 Task: Compose an email with the signature Jennifer Adams with the subject Confirmation of a transfer and the message I wanted to touch base with you regarding the upcoming presentation. Is there anything you need from me? from softage.5@softage.net to softage.2@softage.net, select the message and change font size to large, align the email to center Send the email. Finally, move the email from Sent Items to the label Financial aid
Action: Mouse moved to (63, 42)
Screenshot: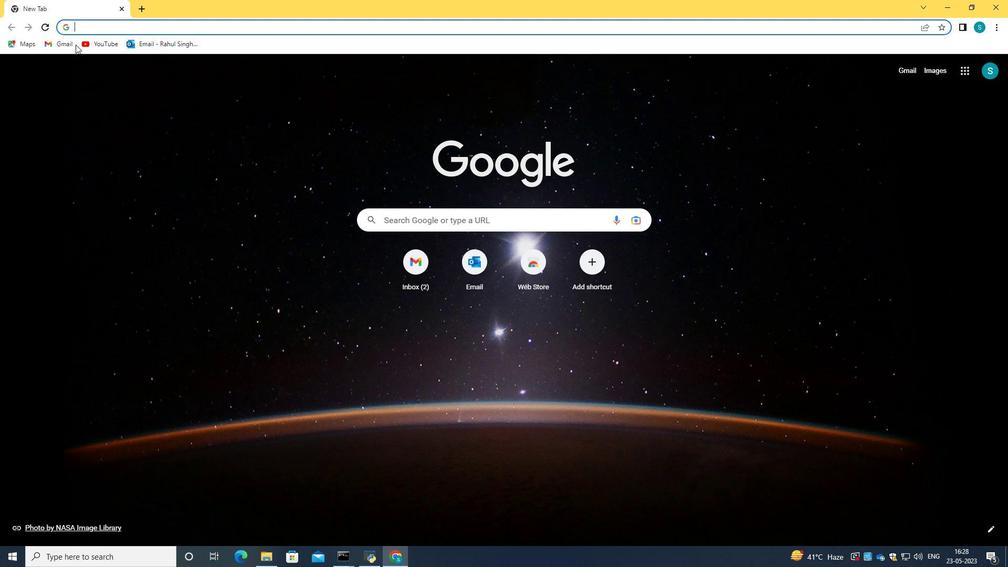 
Action: Mouse pressed left at (63, 42)
Screenshot: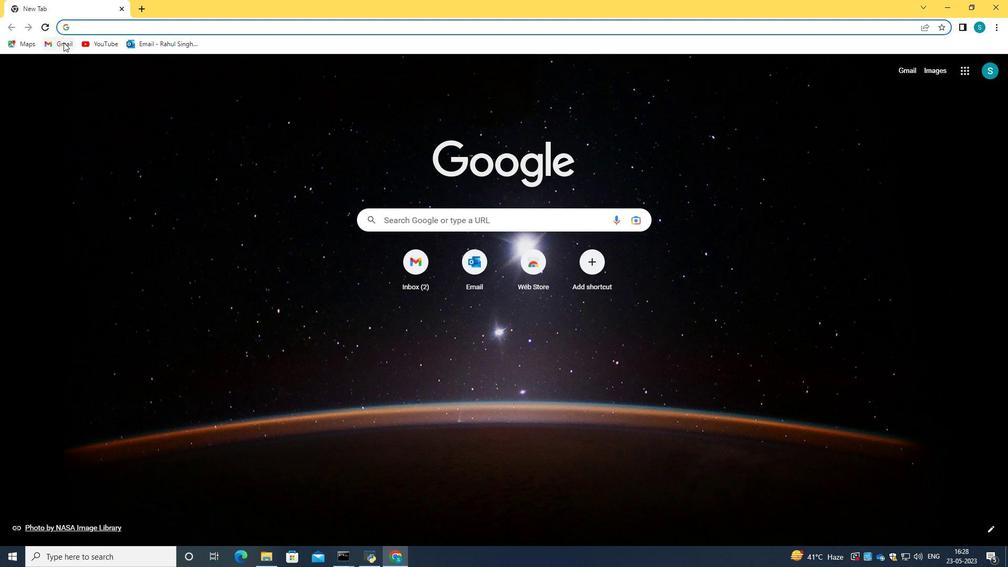 
Action: Mouse moved to (468, 164)
Screenshot: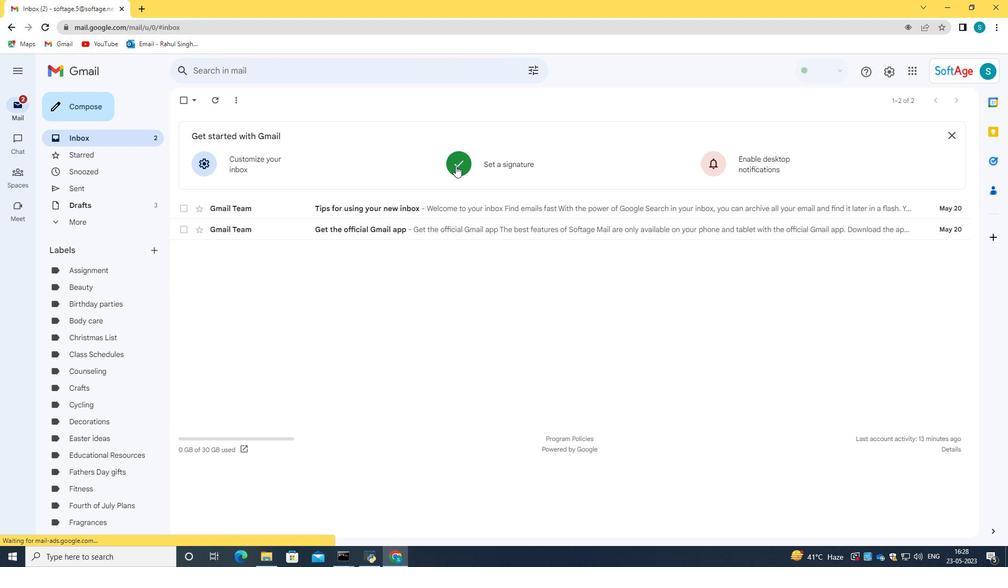
Action: Mouse pressed left at (468, 164)
Screenshot: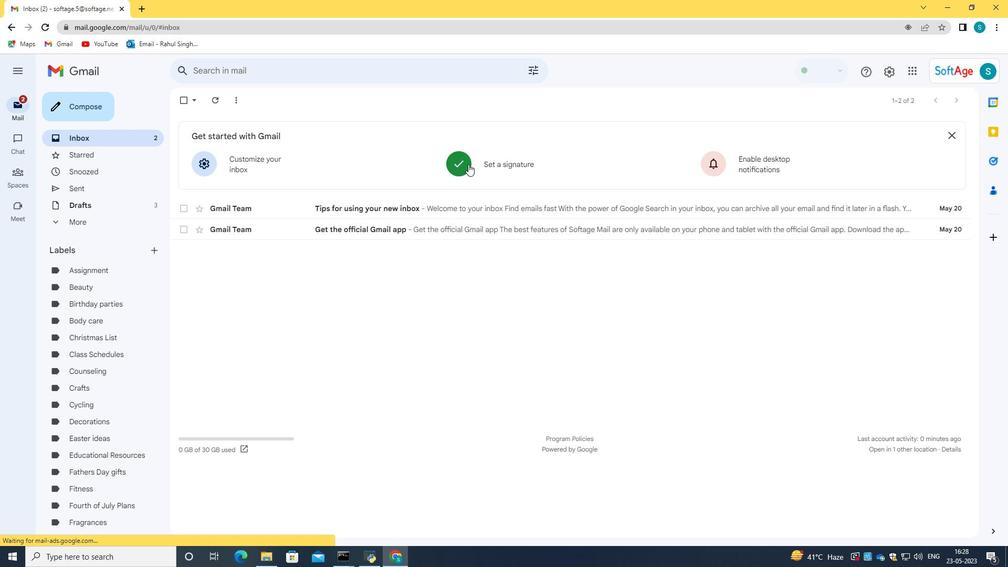 
Action: Mouse moved to (510, 156)
Screenshot: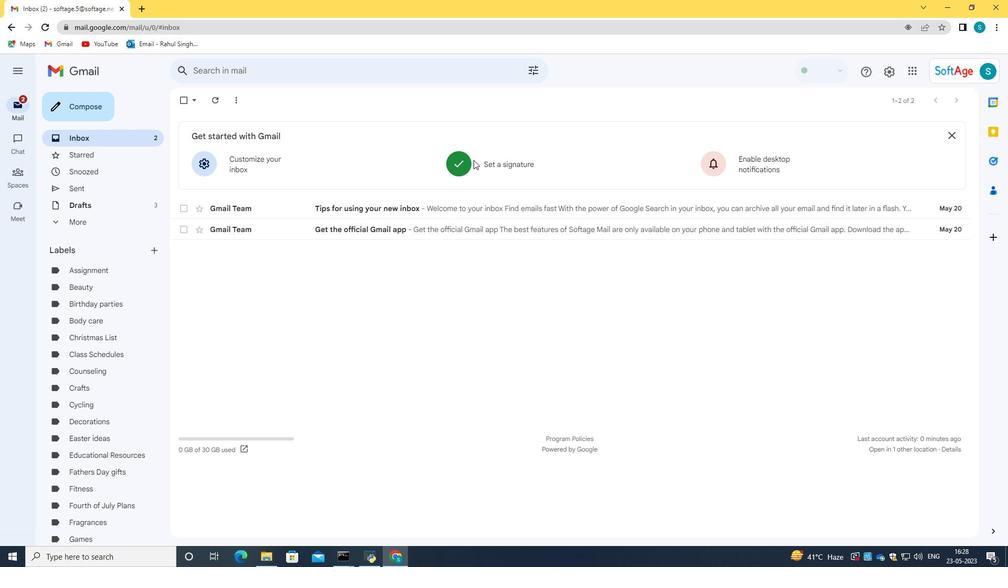 
Action: Mouse pressed left at (510, 156)
Screenshot: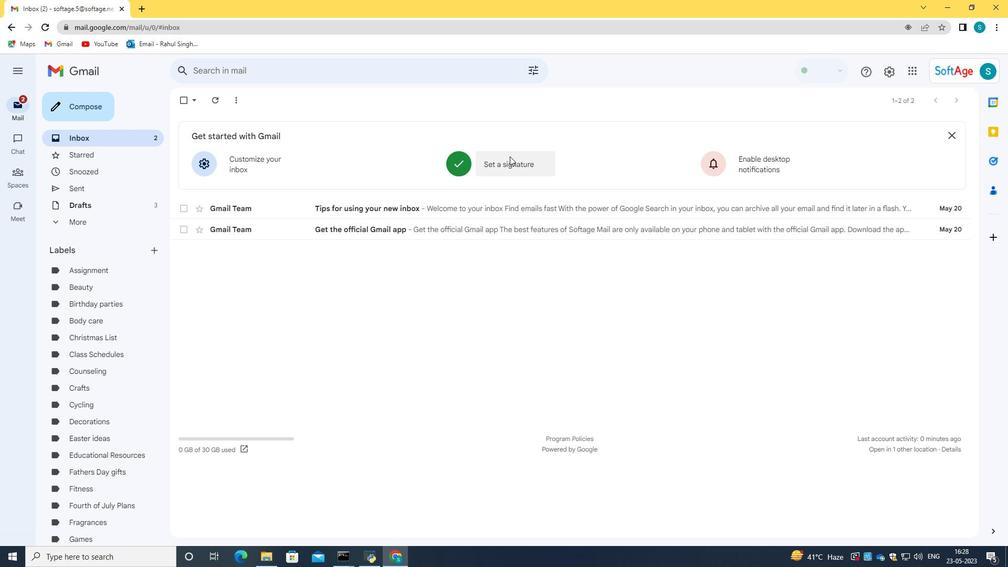 
Action: Mouse moved to (446, 197)
Screenshot: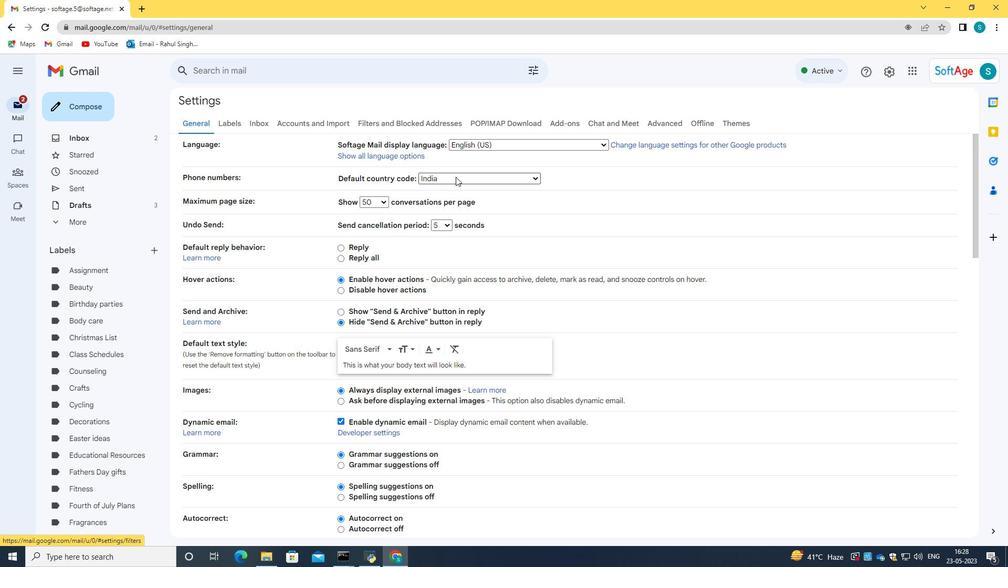 
Action: Mouse scrolled (446, 197) with delta (0, 0)
Screenshot: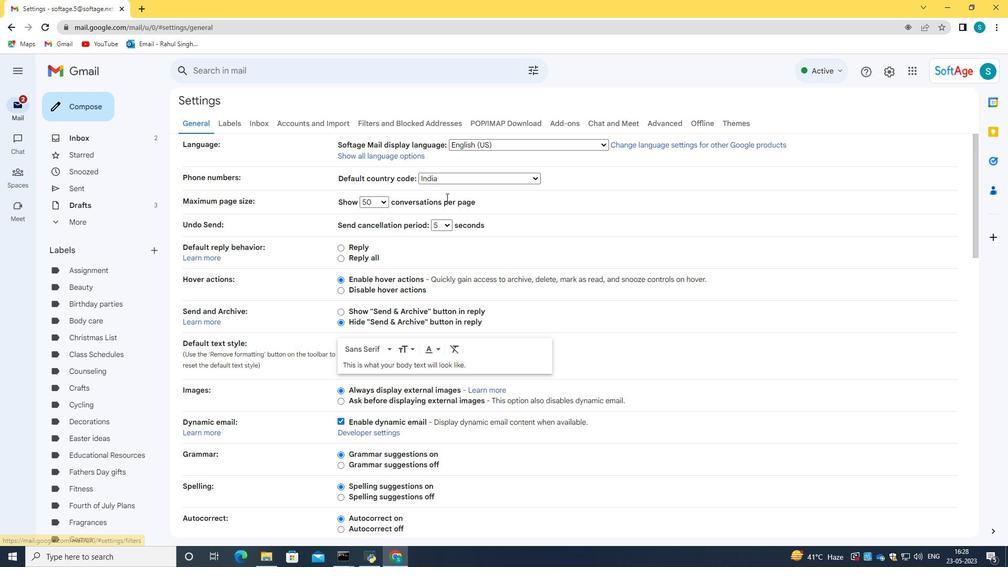 
Action: Mouse moved to (447, 199)
Screenshot: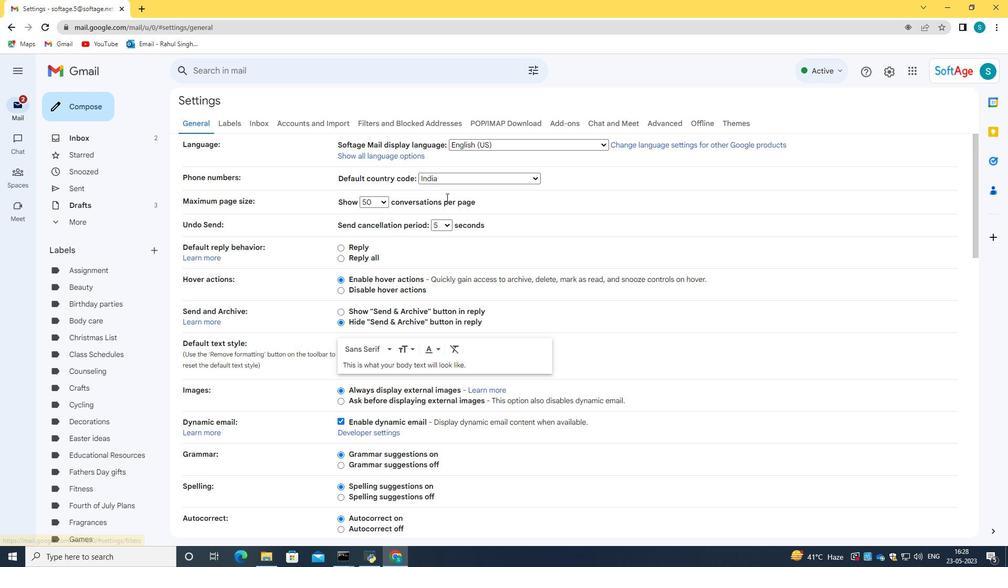
Action: Mouse scrolled (447, 198) with delta (0, 0)
Screenshot: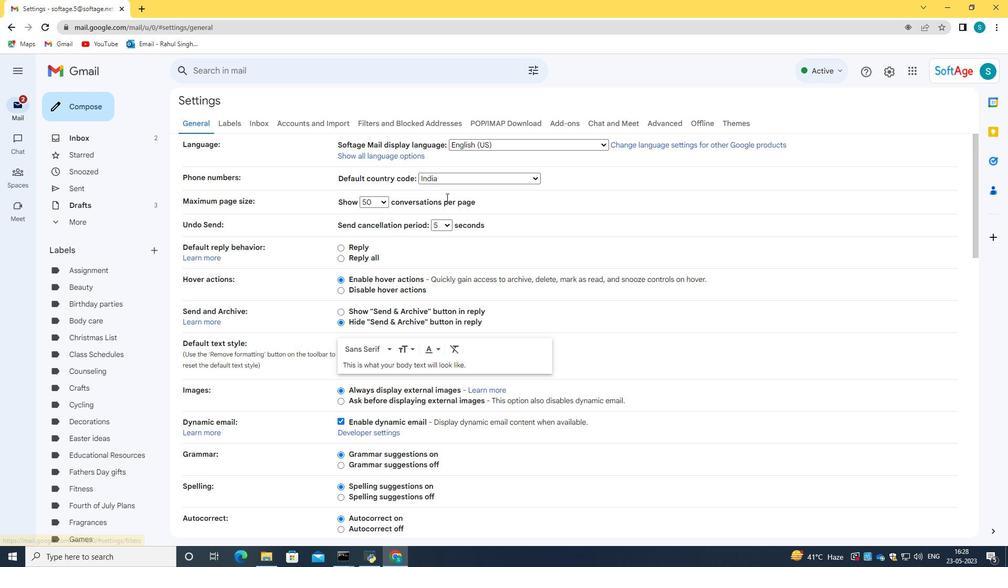 
Action: Mouse scrolled (447, 198) with delta (0, 0)
Screenshot: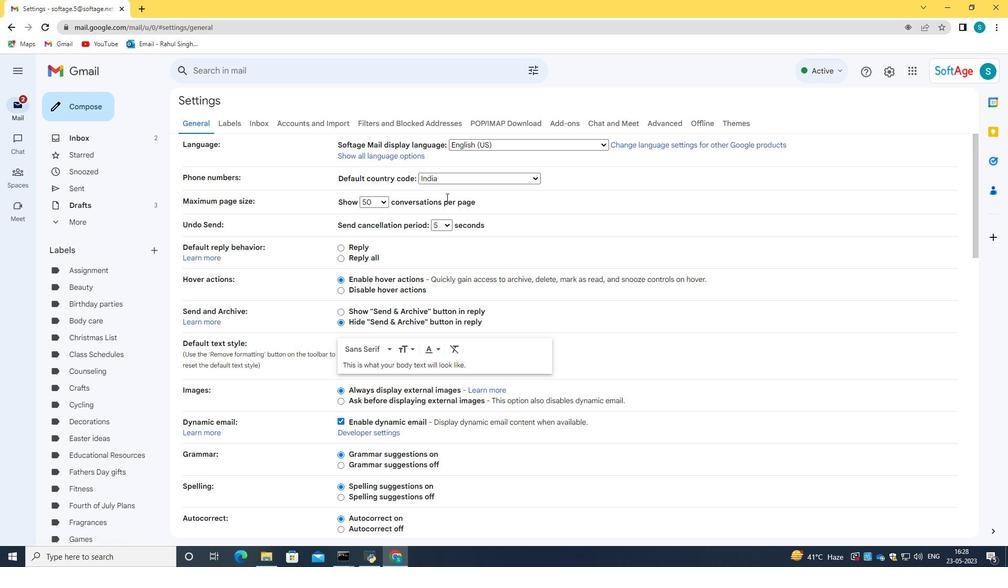 
Action: Mouse moved to (448, 202)
Screenshot: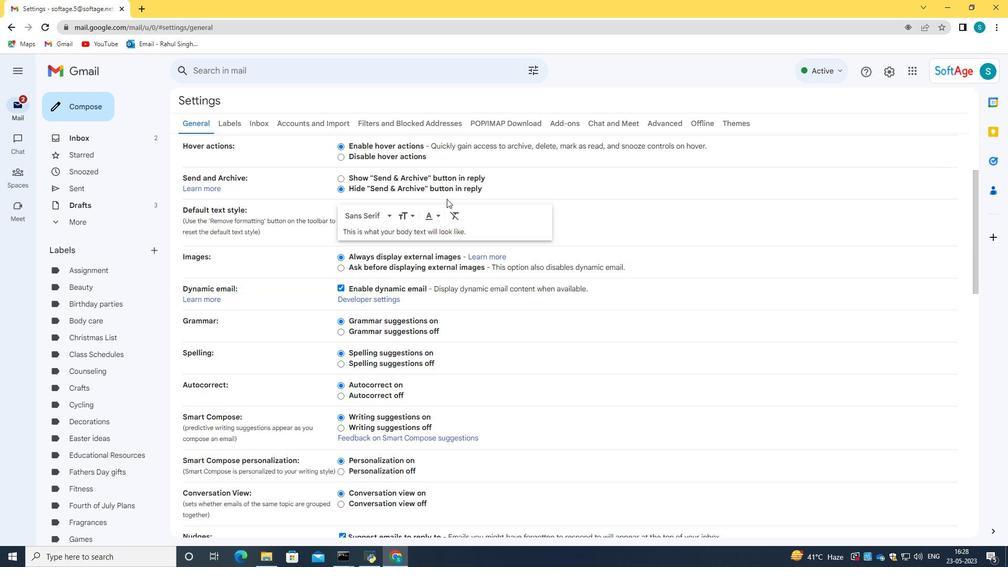 
Action: Mouse scrolled (448, 202) with delta (0, 0)
Screenshot: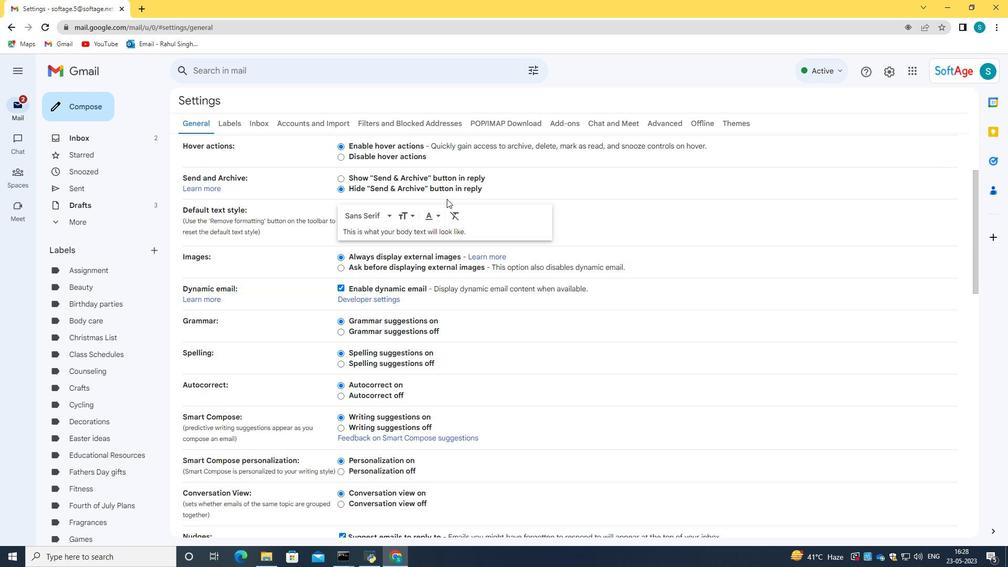 
Action: Mouse moved to (448, 203)
Screenshot: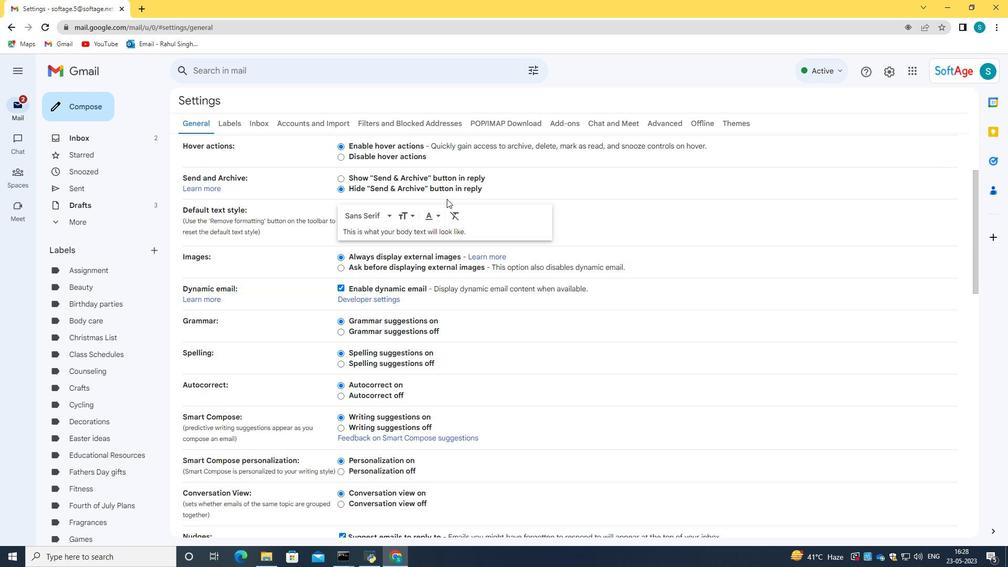 
Action: Mouse scrolled (448, 203) with delta (0, 0)
Screenshot: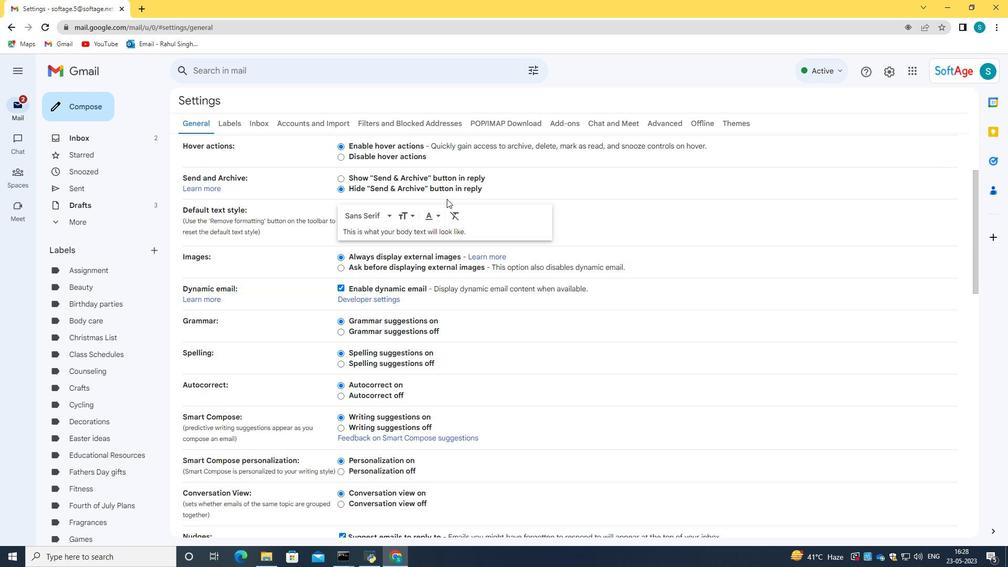 
Action: Mouse moved to (448, 204)
Screenshot: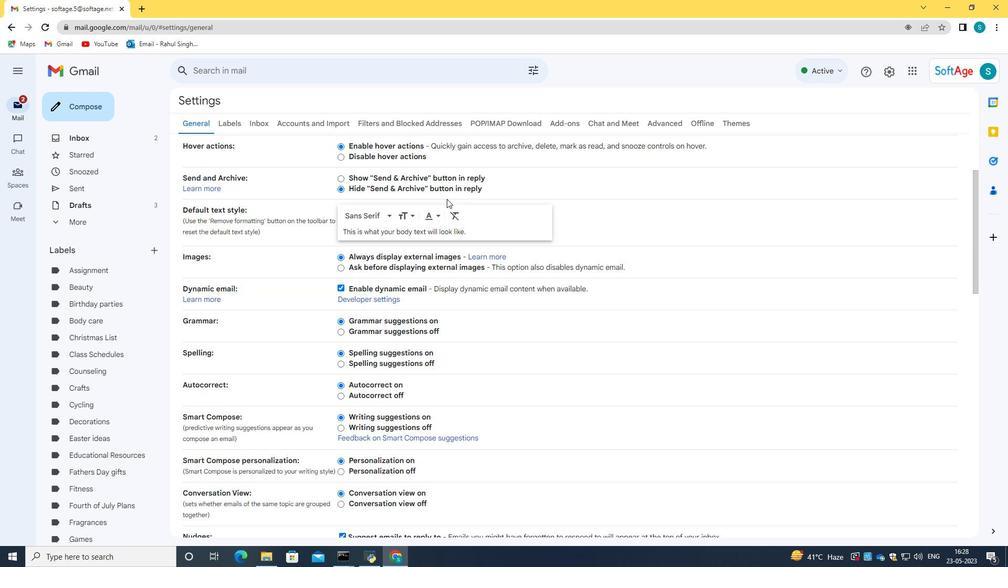 
Action: Mouse scrolled (448, 203) with delta (0, 0)
Screenshot: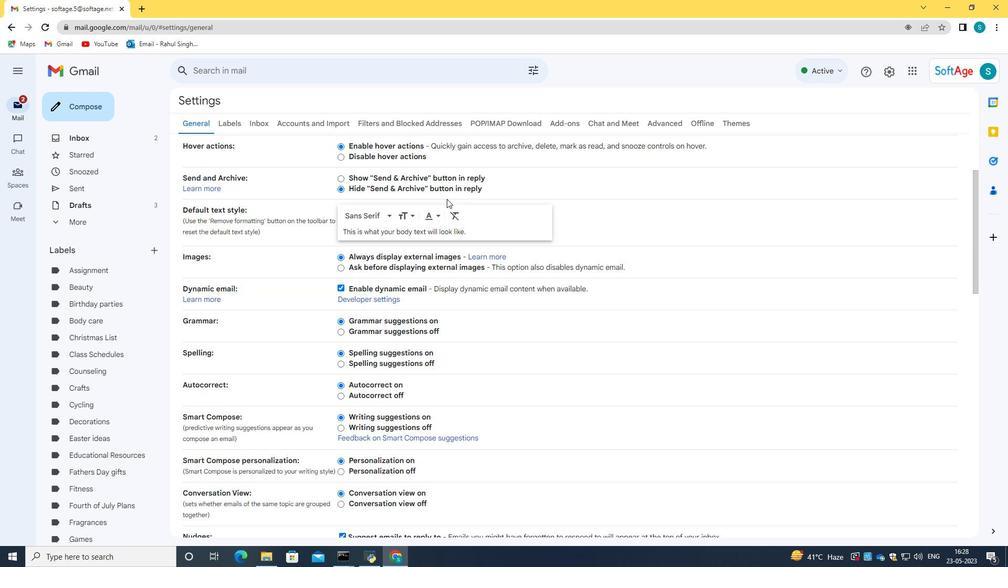 
Action: Mouse scrolled (448, 203) with delta (0, 0)
Screenshot: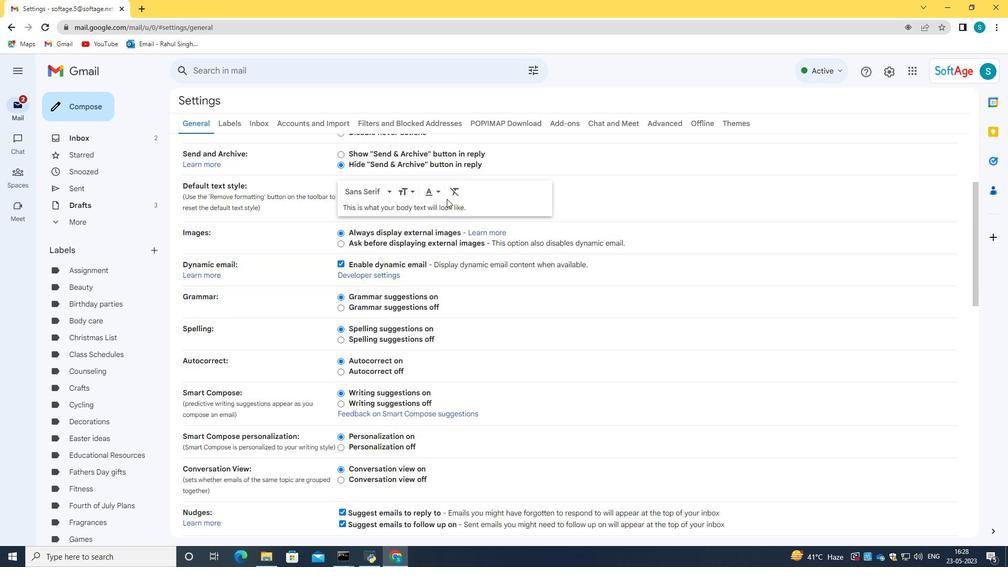 
Action: Mouse moved to (503, 312)
Screenshot: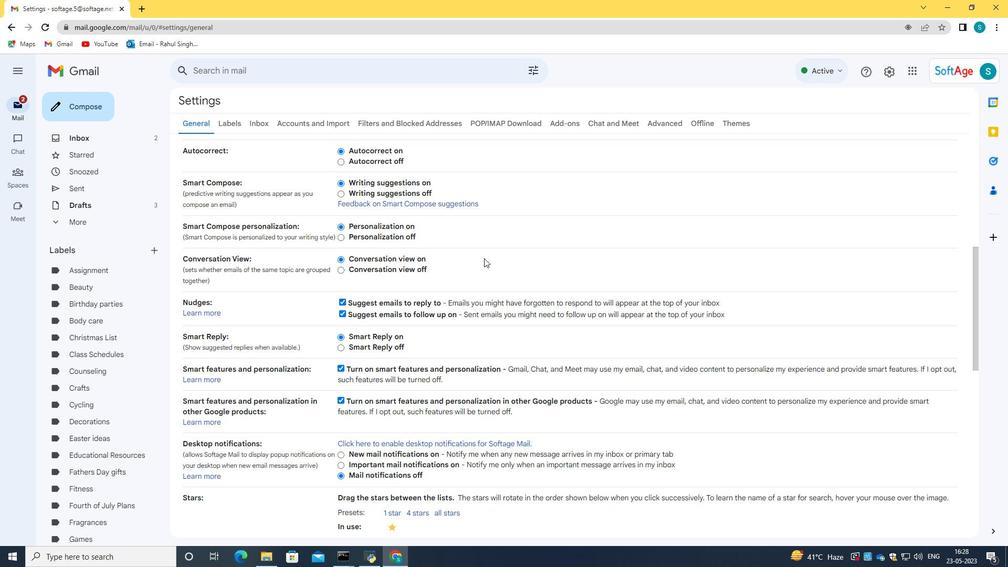 
Action: Mouse scrolled (503, 310) with delta (0, 0)
Screenshot: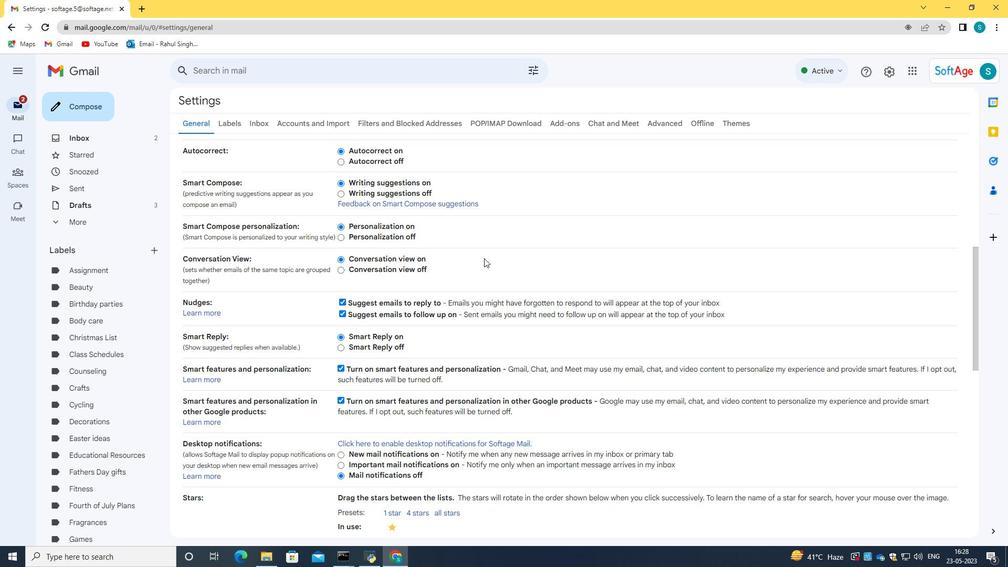 
Action: Mouse moved to (503, 313)
Screenshot: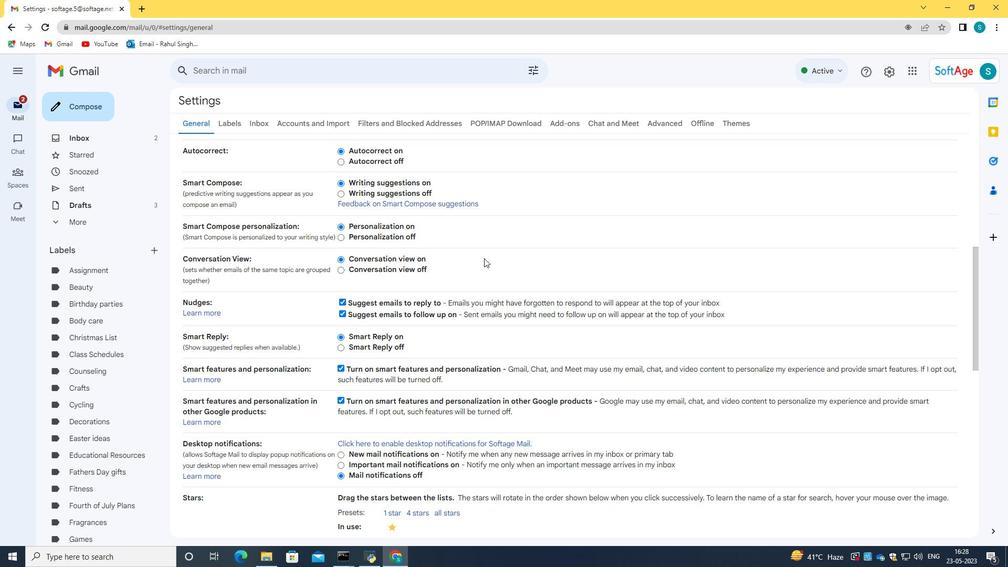 
Action: Mouse scrolled (503, 313) with delta (0, 0)
Screenshot: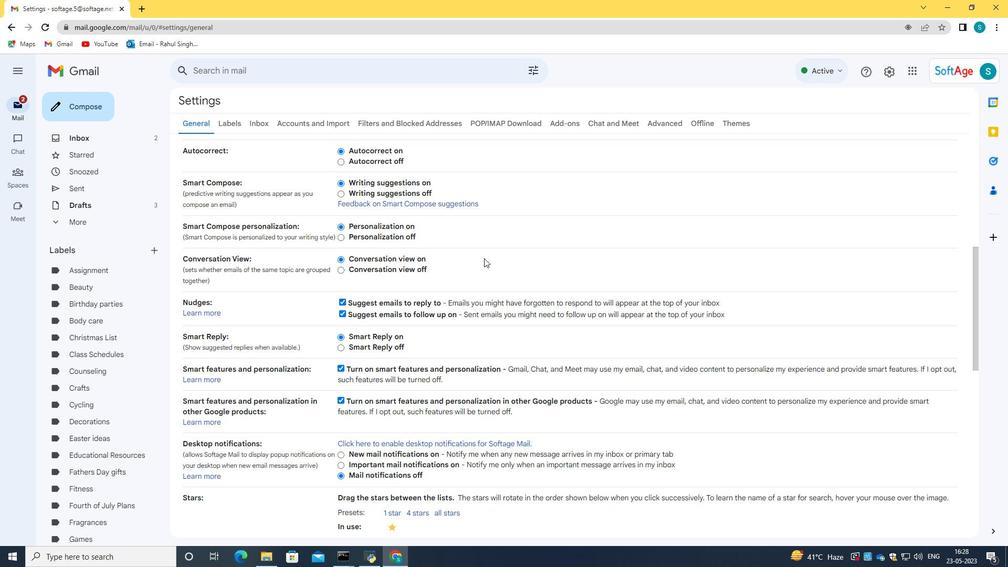 
Action: Mouse scrolled (503, 313) with delta (0, 0)
Screenshot: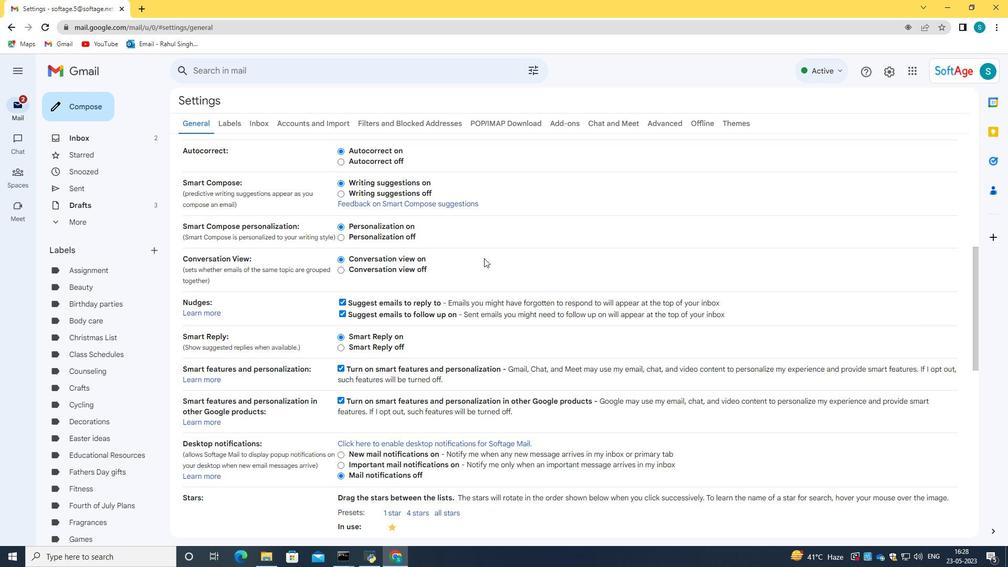 
Action: Mouse scrolled (503, 313) with delta (0, 0)
Screenshot: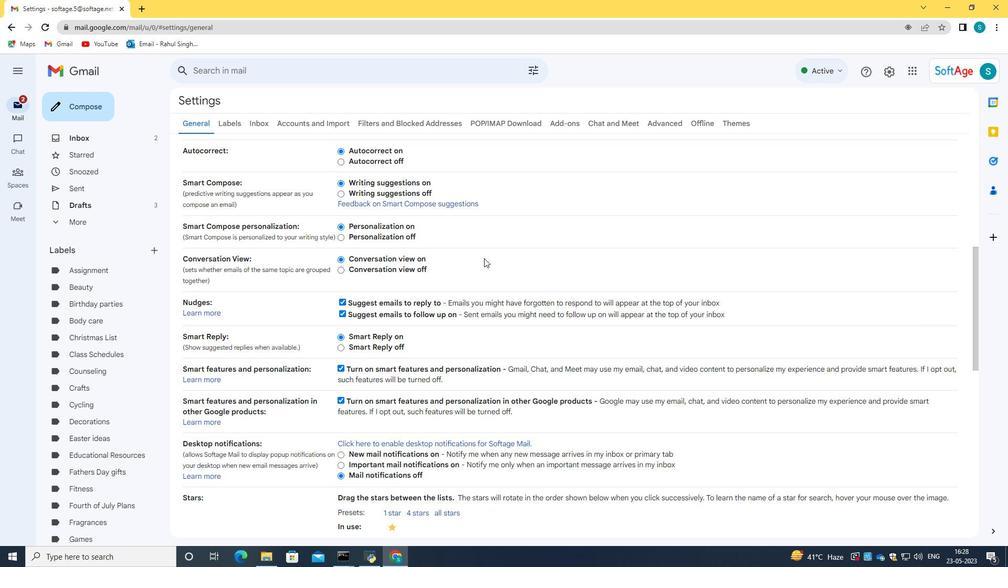 
Action: Mouse moved to (456, 358)
Screenshot: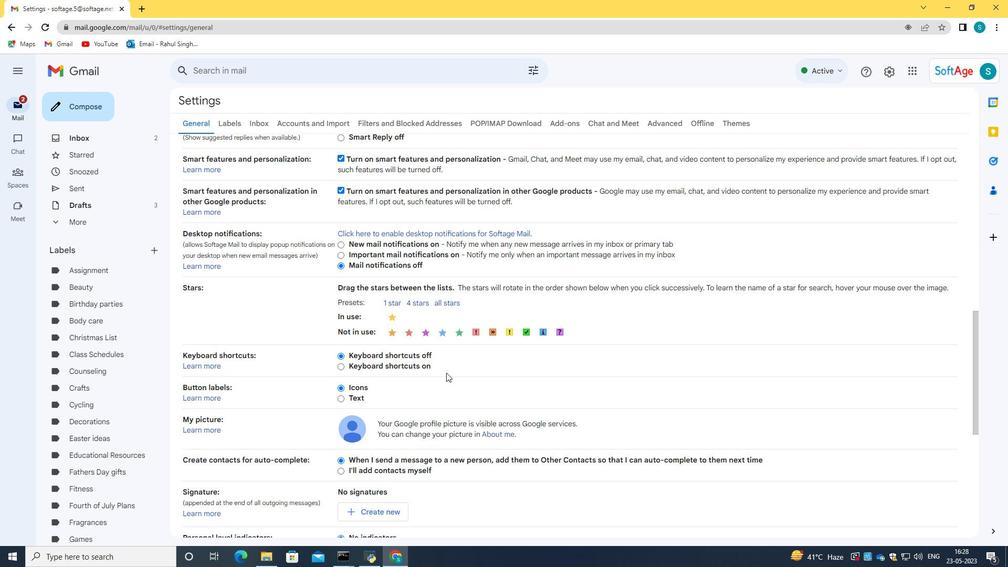 
Action: Mouse scrolled (456, 358) with delta (0, 0)
Screenshot: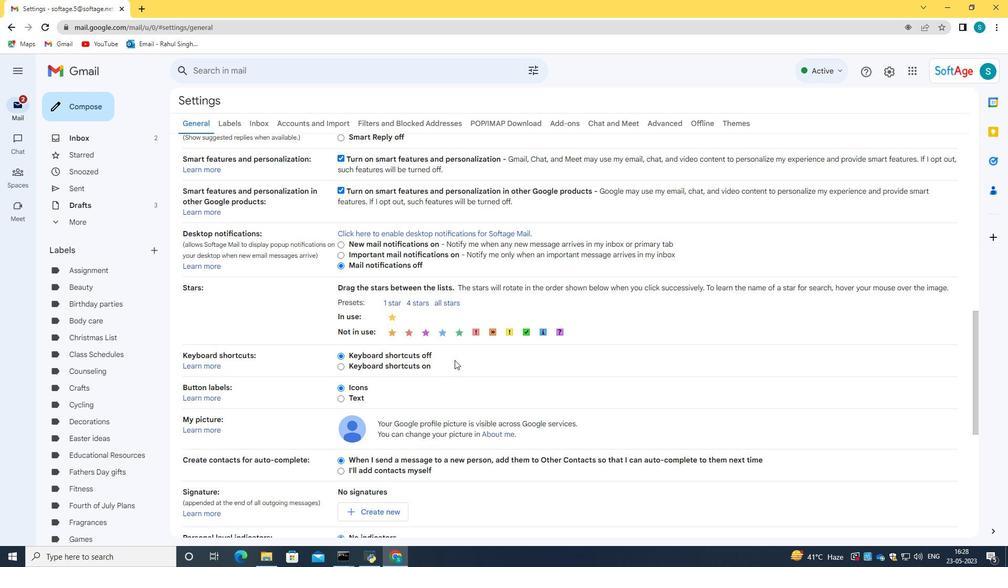 
Action: Mouse scrolled (456, 358) with delta (0, 0)
Screenshot: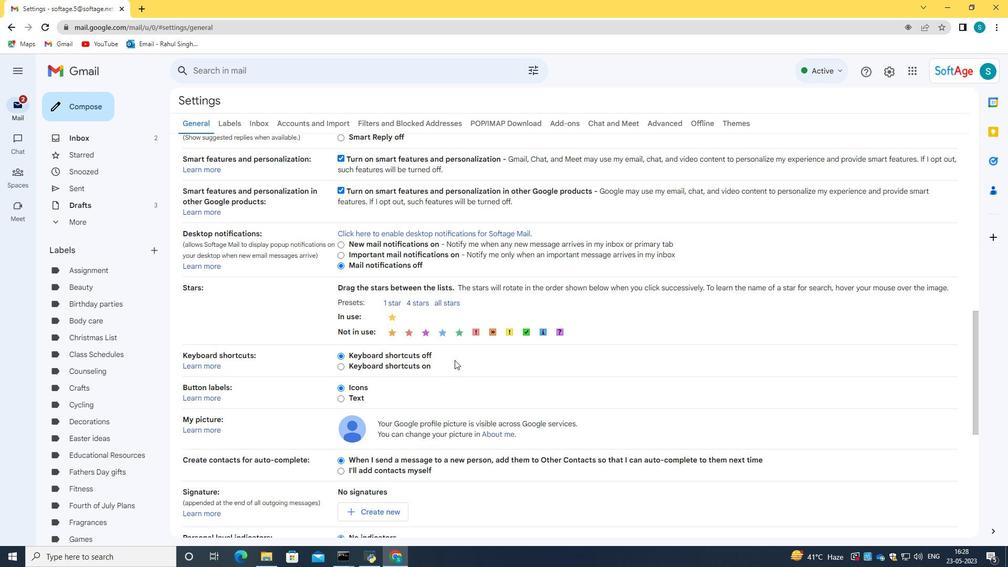 
Action: Mouse scrolled (456, 358) with delta (0, 0)
Screenshot: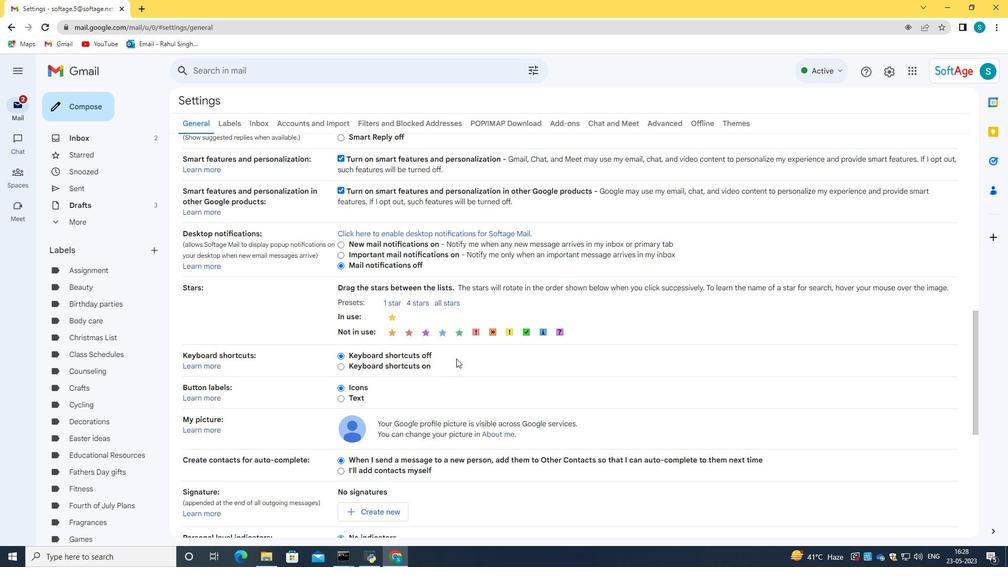 
Action: Mouse scrolled (456, 358) with delta (0, 0)
Screenshot: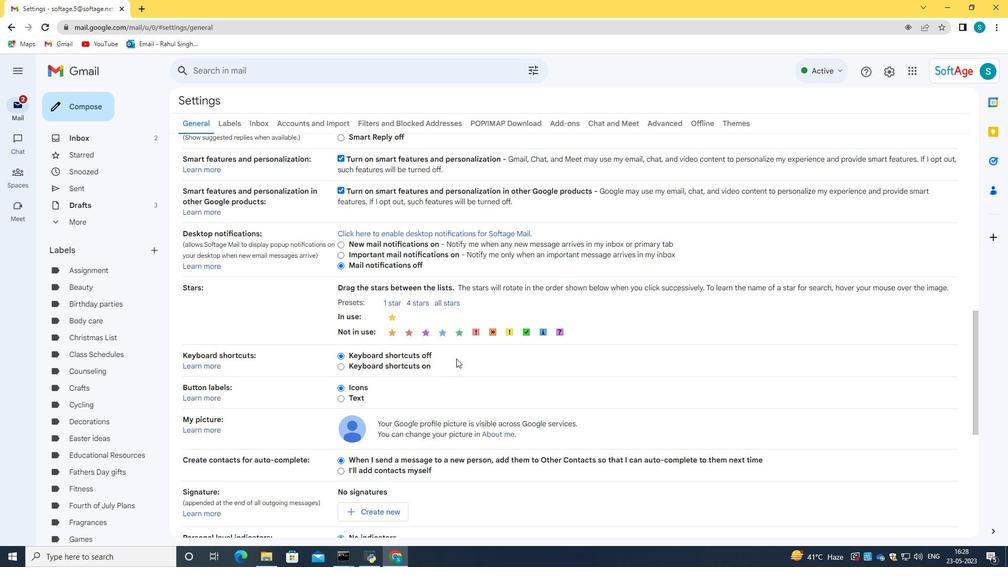 
Action: Mouse moved to (348, 293)
Screenshot: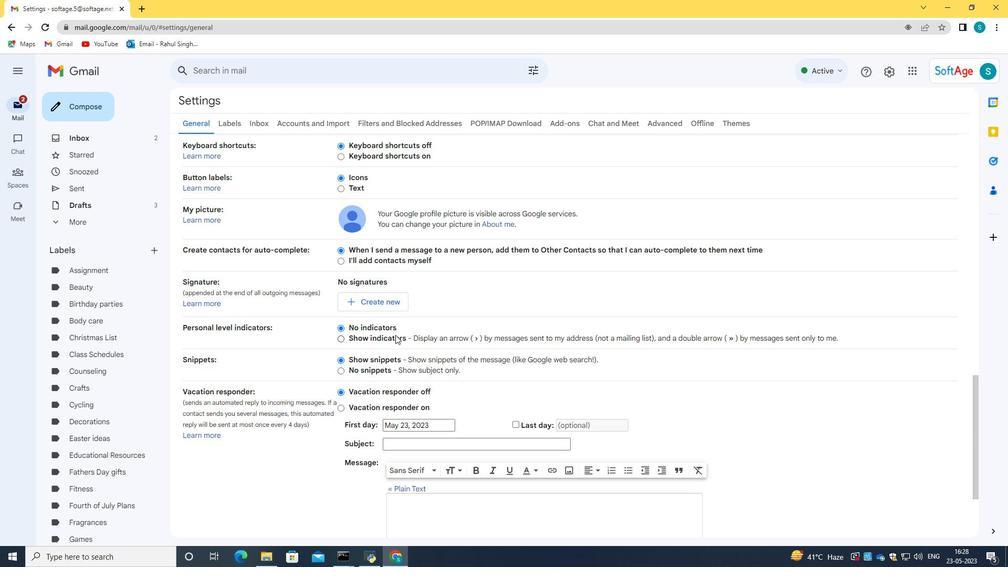 
Action: Mouse pressed left at (348, 293)
Screenshot: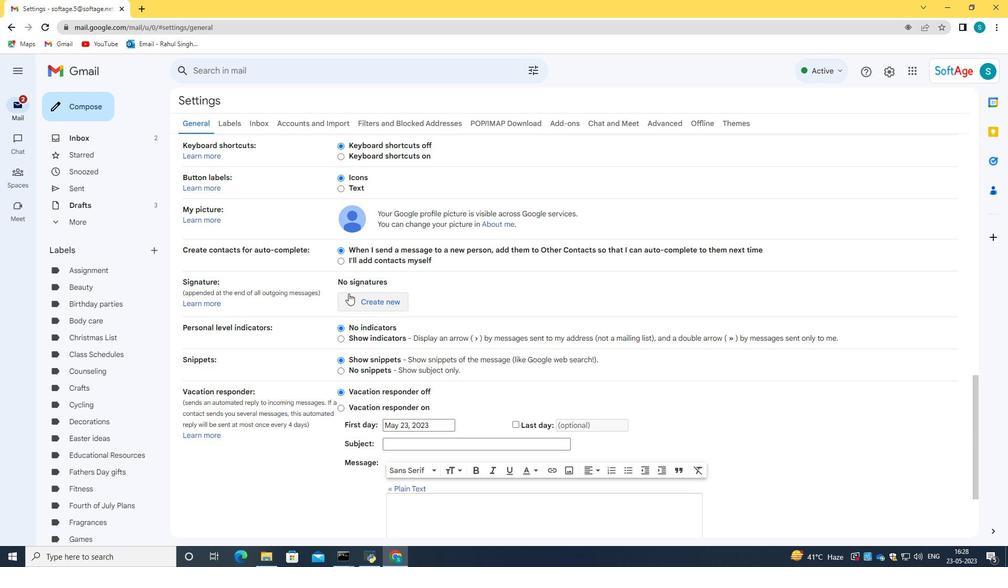 
Action: Mouse moved to (475, 295)
Screenshot: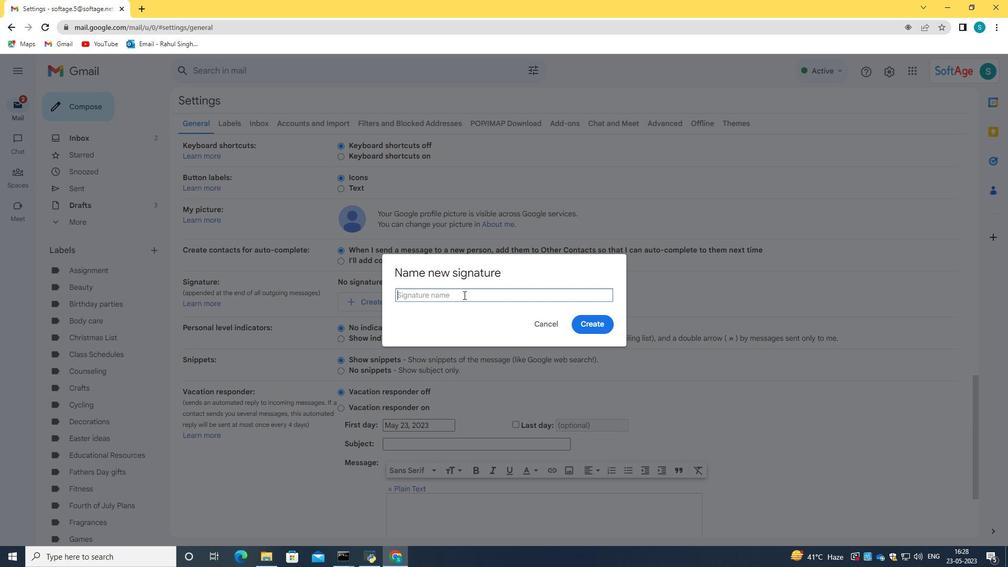 
Action: Key pressed <Key.caps_lock>J<Key.caps_lock>ennifer<Key.space><Key.caps_lock>A<Key.caps_lock>dams
Screenshot: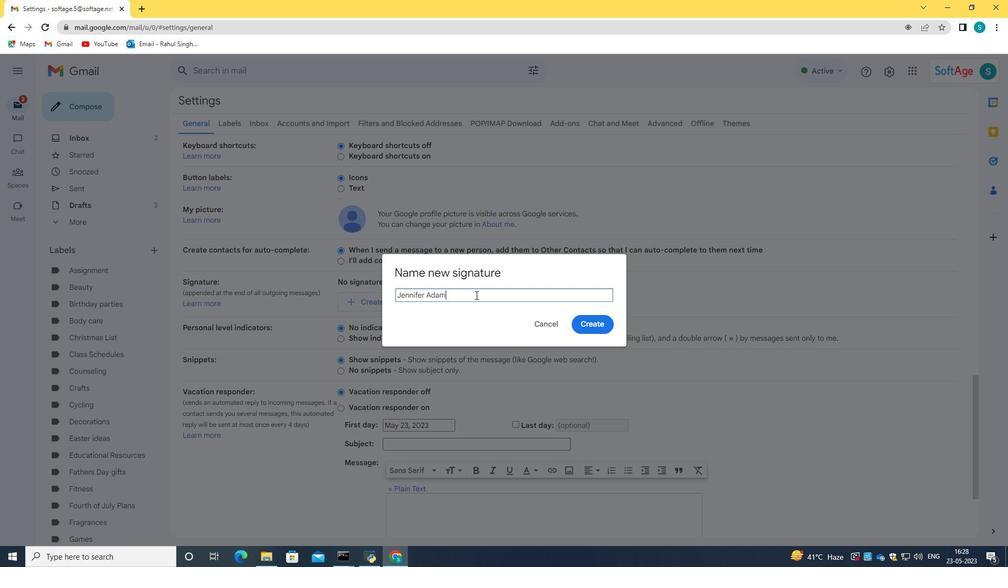 
Action: Mouse moved to (588, 326)
Screenshot: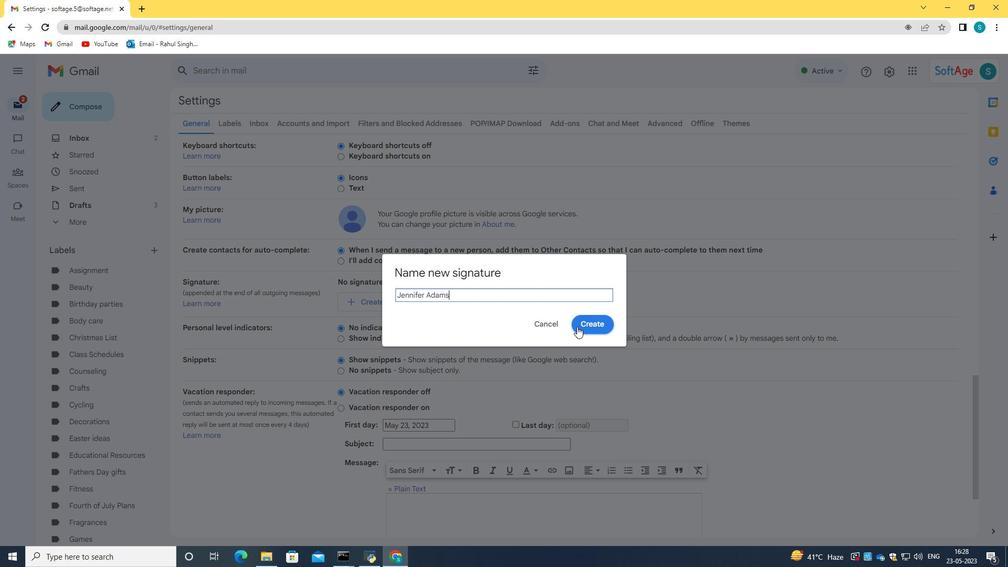 
Action: Mouse pressed left at (588, 326)
Screenshot: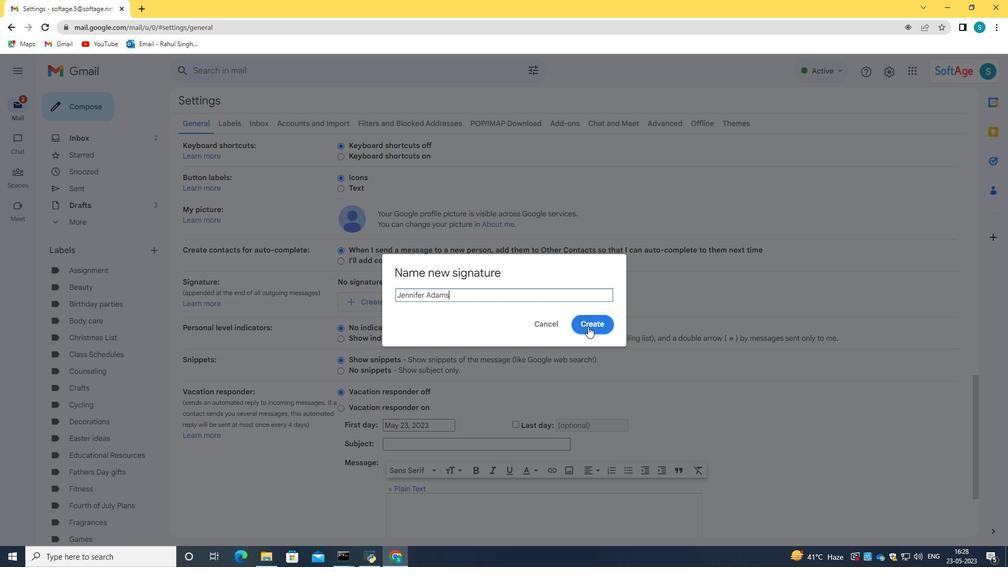 
Action: Mouse moved to (519, 296)
Screenshot: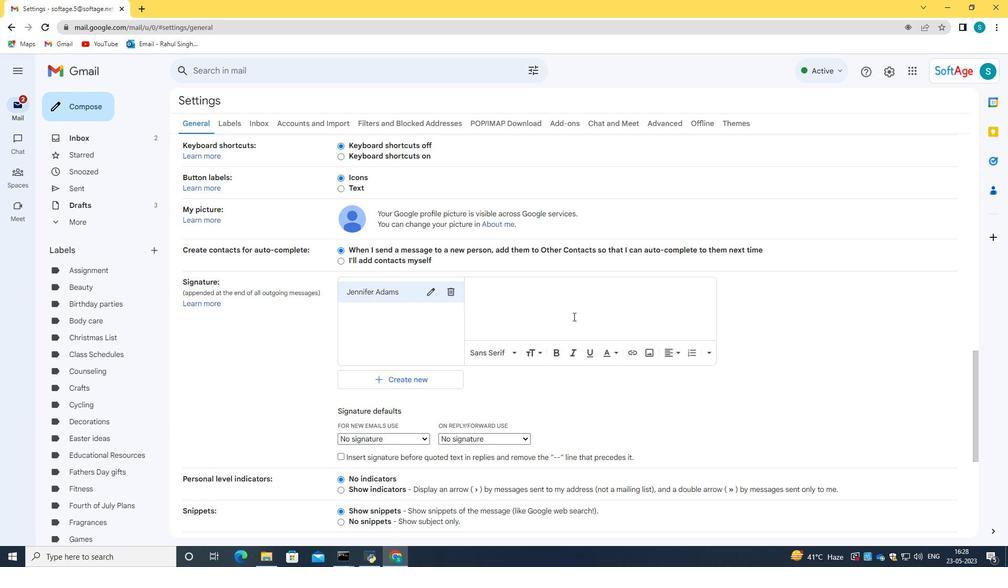 
Action: Mouse pressed left at (519, 296)
Screenshot: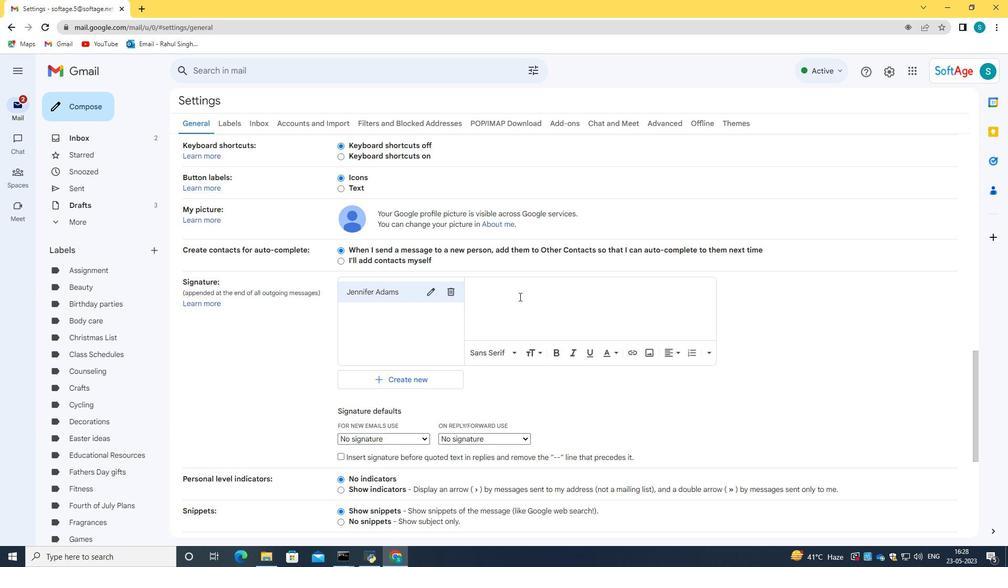 
Action: Key pressed <Key.caps_lock>J<Key.caps_lock>ennifer<Key.space><Key.caps_lock>A<Key.caps_lock>dams
Screenshot: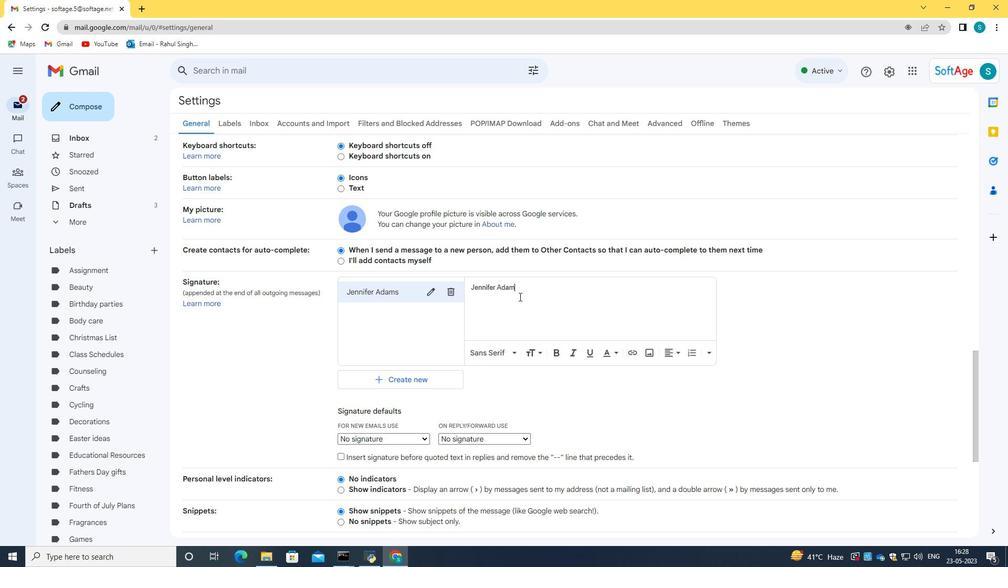 
Action: Mouse moved to (551, 295)
Screenshot: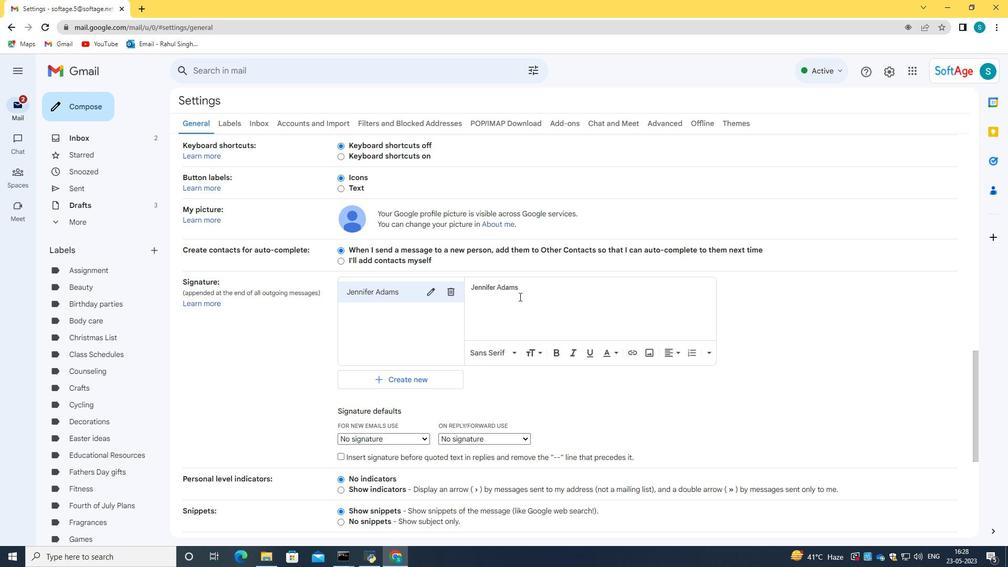 
Action: Mouse scrolled (551, 294) with delta (0, 0)
Screenshot: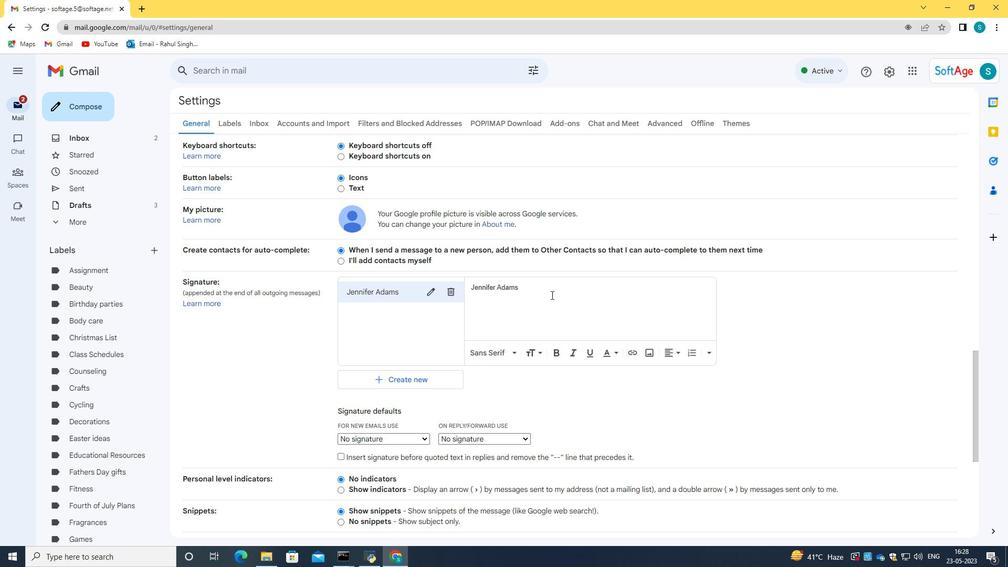
Action: Mouse scrolled (551, 294) with delta (0, 0)
Screenshot: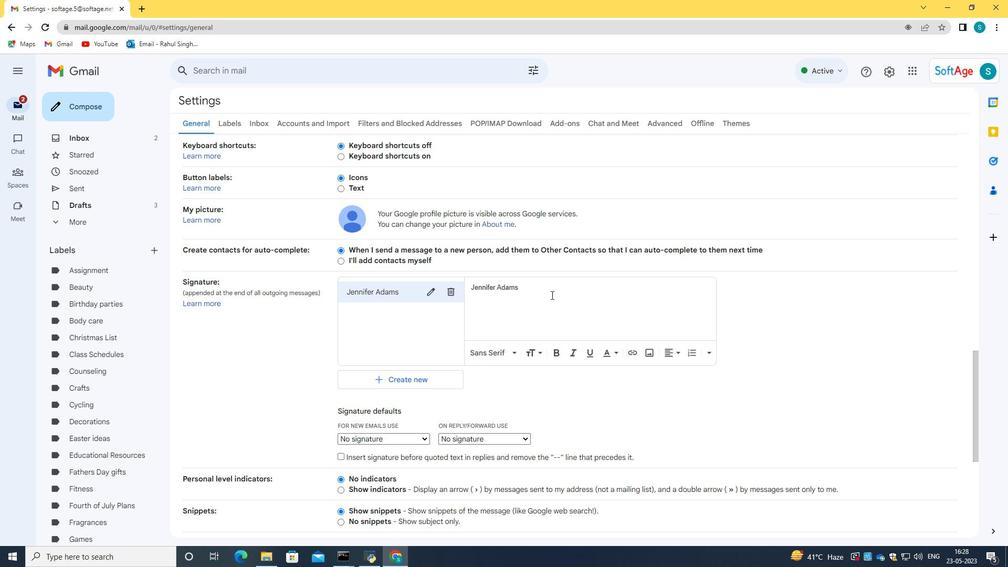 
Action: Mouse scrolled (551, 294) with delta (0, 0)
Screenshot: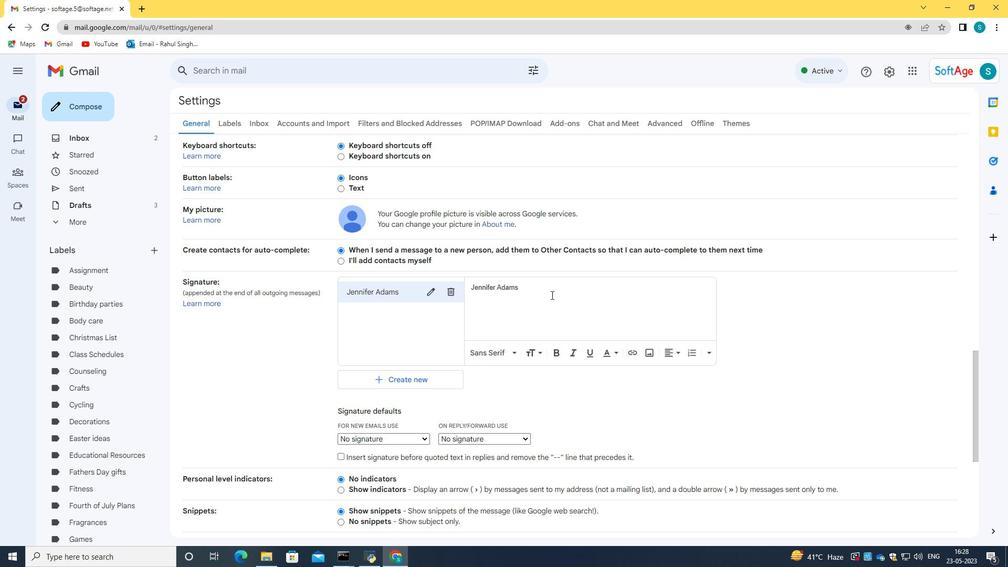 
Action: Mouse scrolled (551, 294) with delta (0, 0)
Screenshot: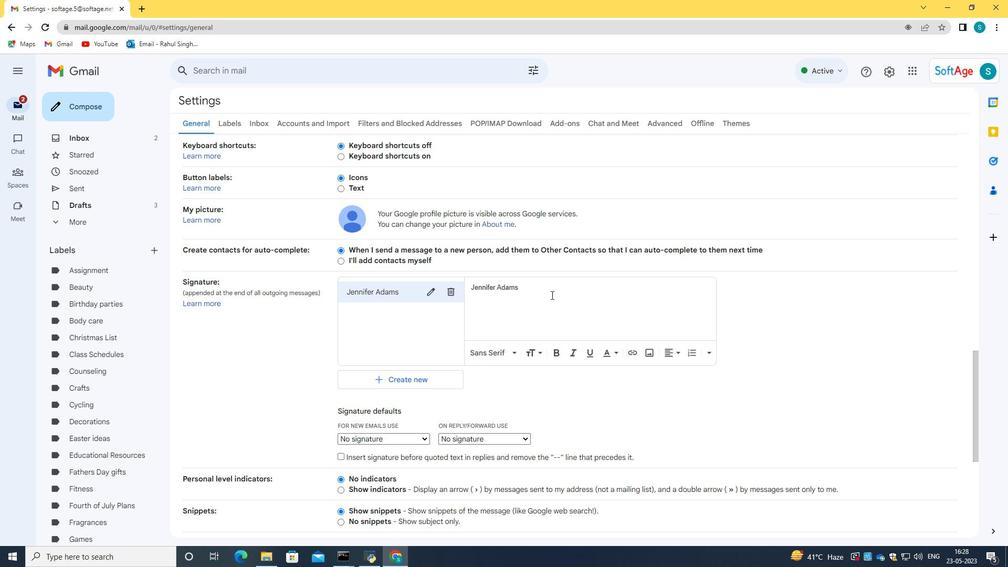 
Action: Mouse scrolled (551, 294) with delta (0, 0)
Screenshot: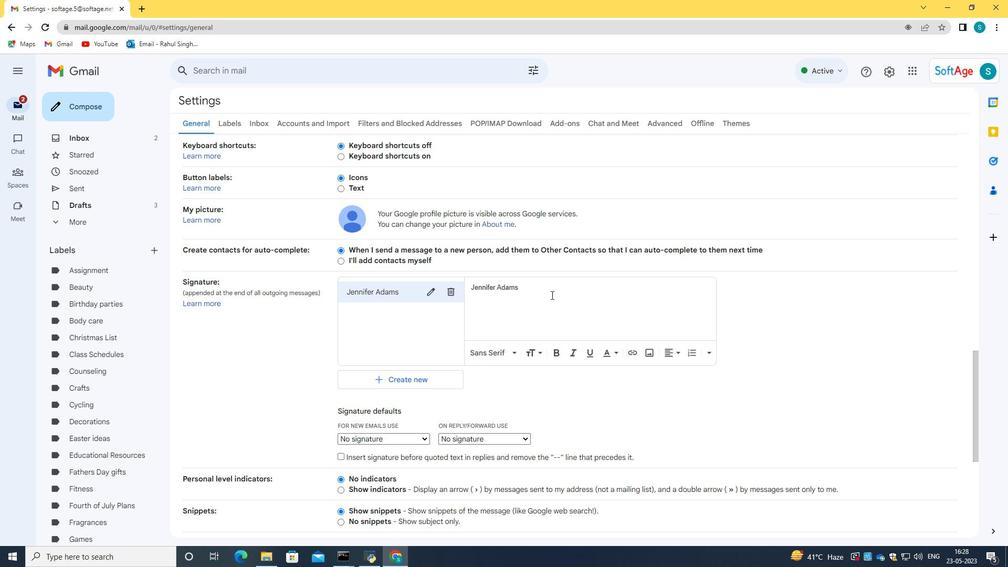 
Action: Mouse moved to (552, 295)
Screenshot: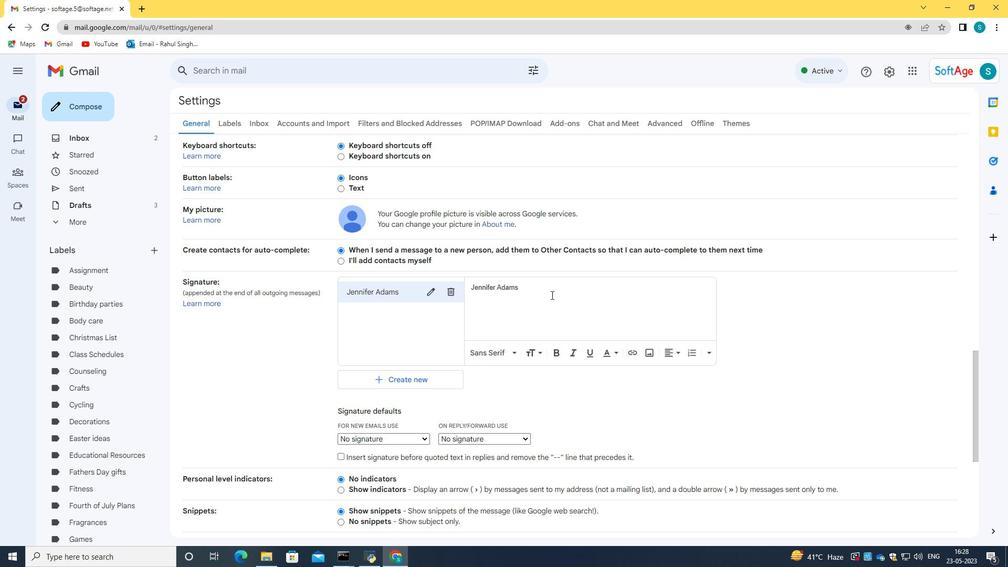 
Action: Mouse scrolled (552, 294) with delta (0, 0)
Screenshot: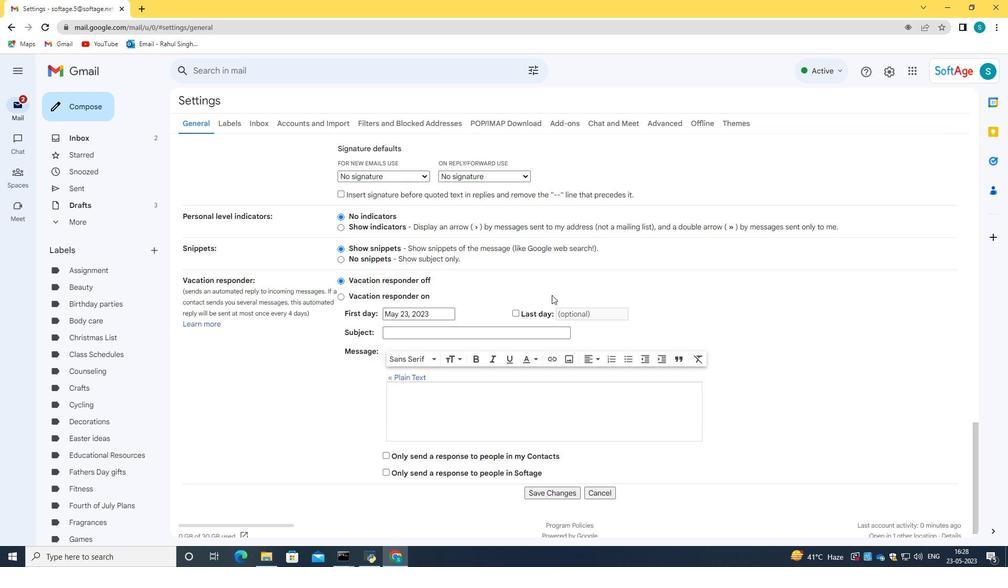
Action: Mouse scrolled (552, 294) with delta (0, 0)
Screenshot: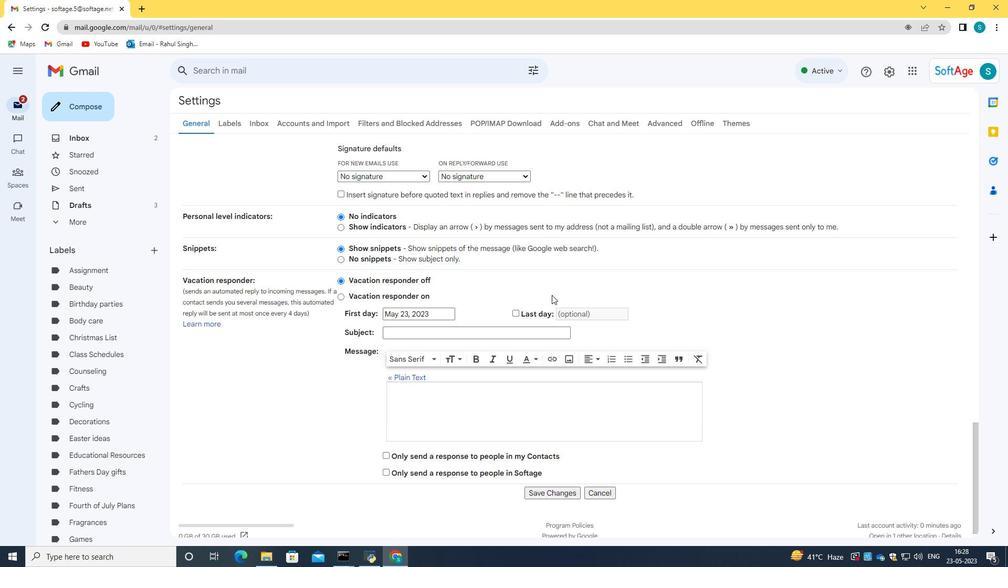
Action: Mouse scrolled (552, 294) with delta (0, 0)
Screenshot: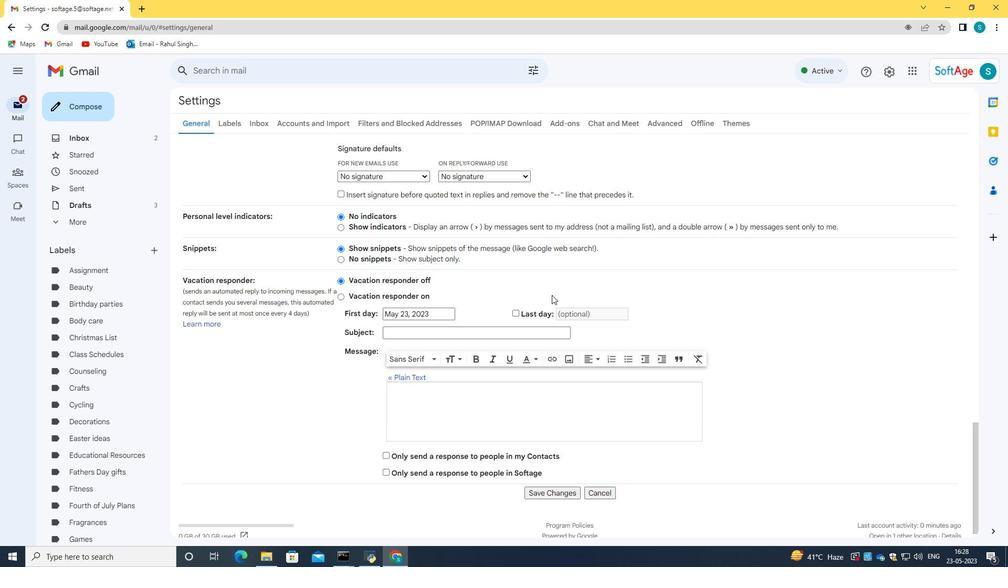 
Action: Mouse moved to (548, 480)
Screenshot: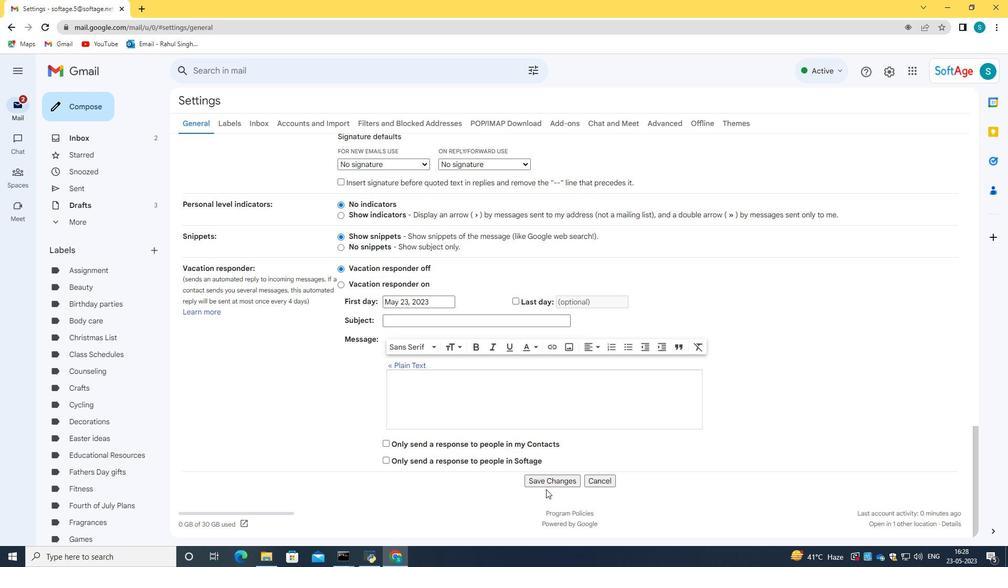 
Action: Mouse pressed left at (548, 480)
Screenshot: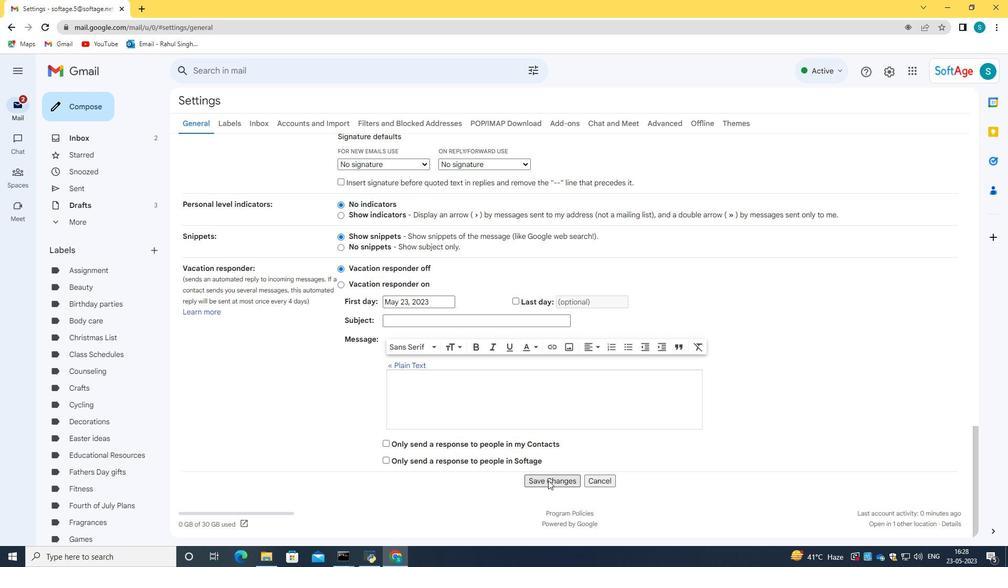
Action: Mouse moved to (86, 114)
Screenshot: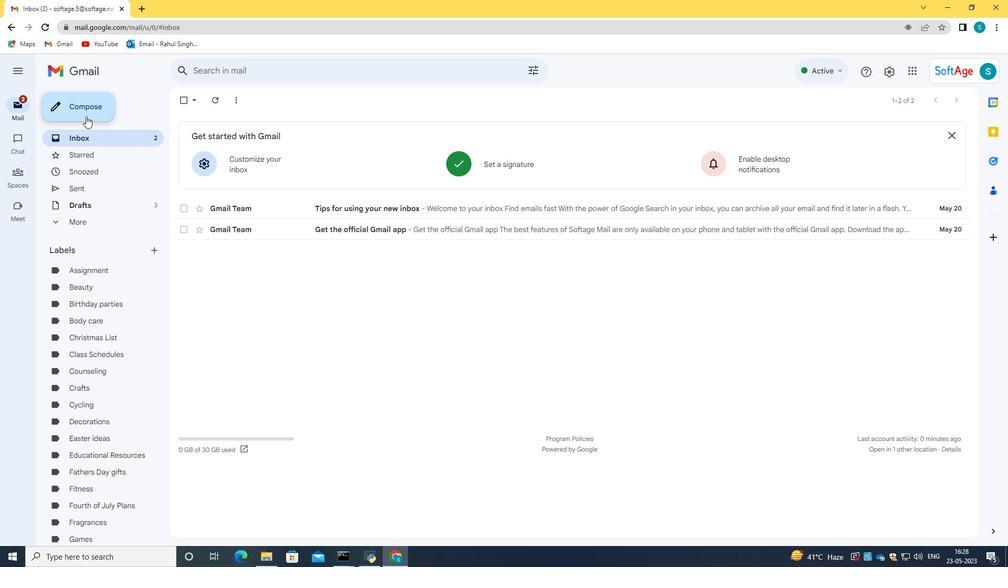 
Action: Mouse pressed left at (86, 114)
Screenshot: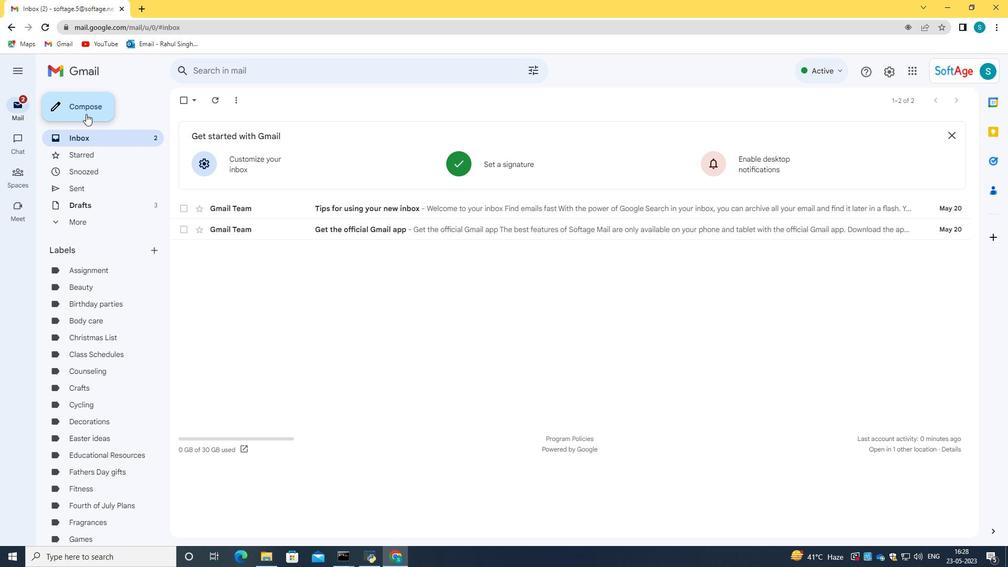 
Action: Mouse moved to (948, 231)
Screenshot: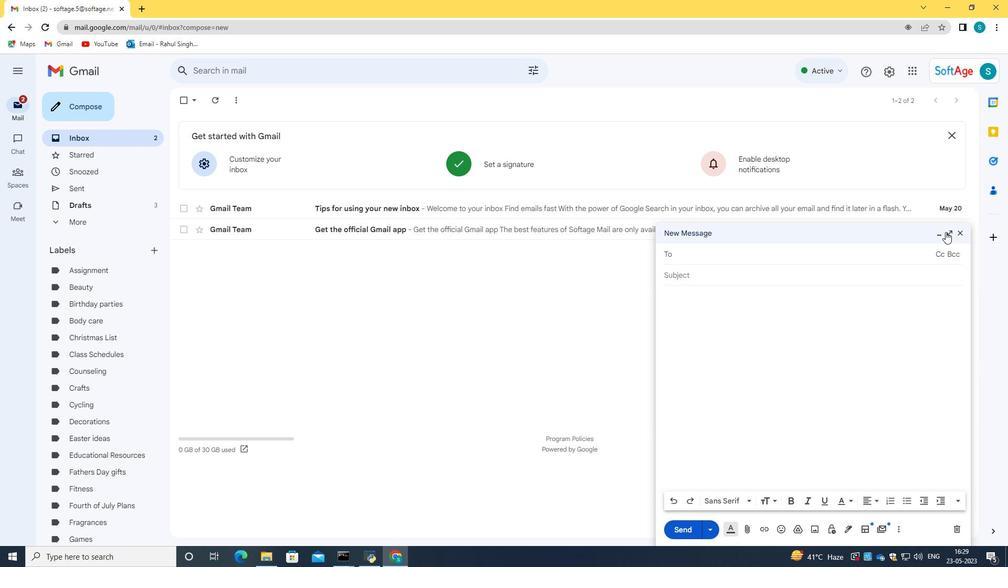
Action: Mouse pressed left at (948, 231)
Screenshot: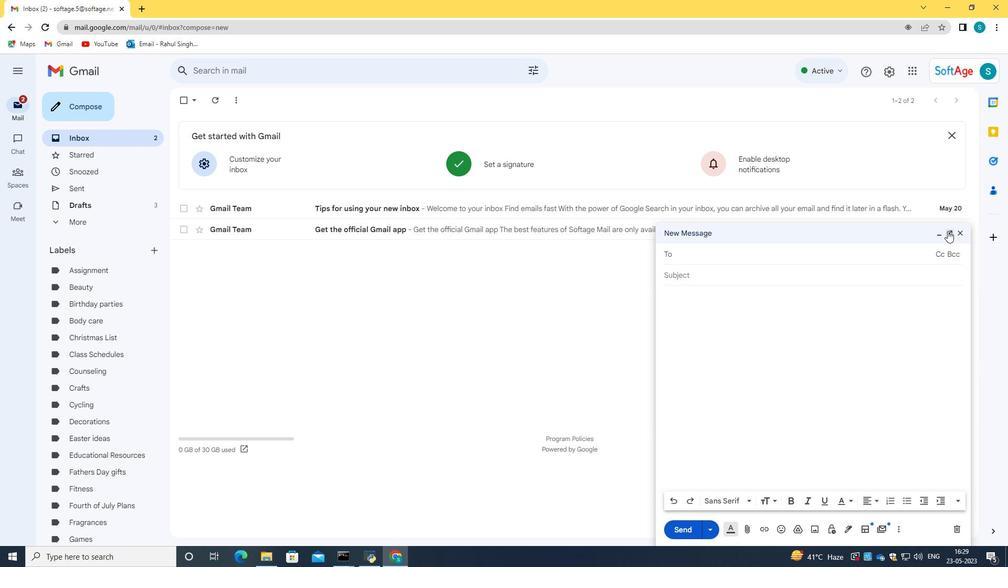 
Action: Mouse moved to (276, 513)
Screenshot: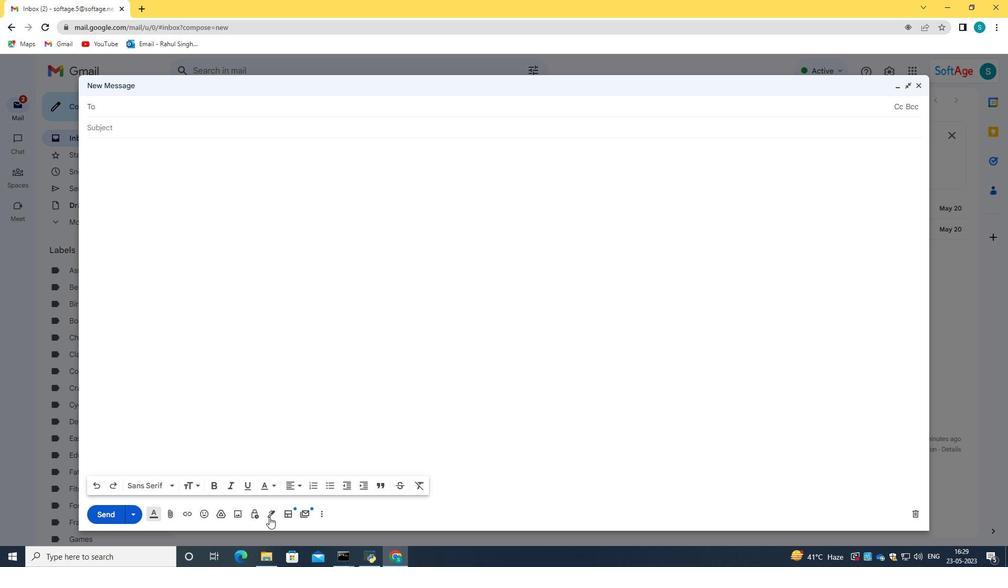 
Action: Mouse pressed left at (276, 513)
Screenshot: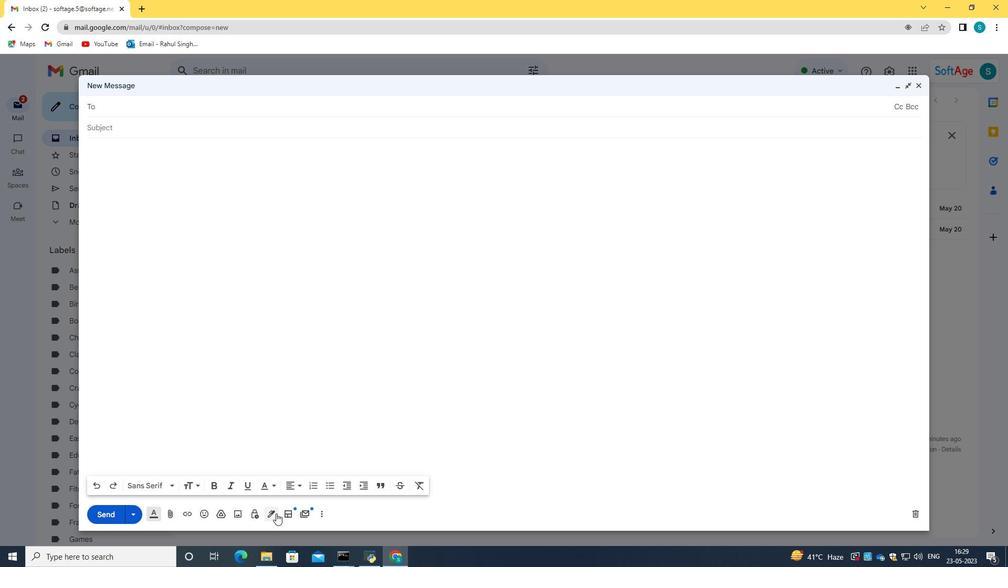 
Action: Mouse moved to (315, 494)
Screenshot: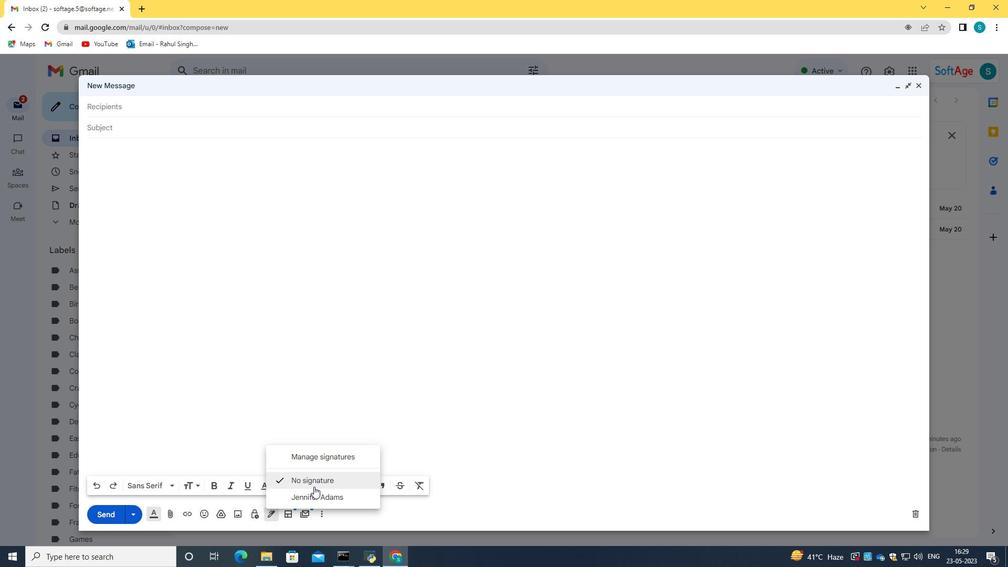
Action: Mouse pressed left at (315, 494)
Screenshot: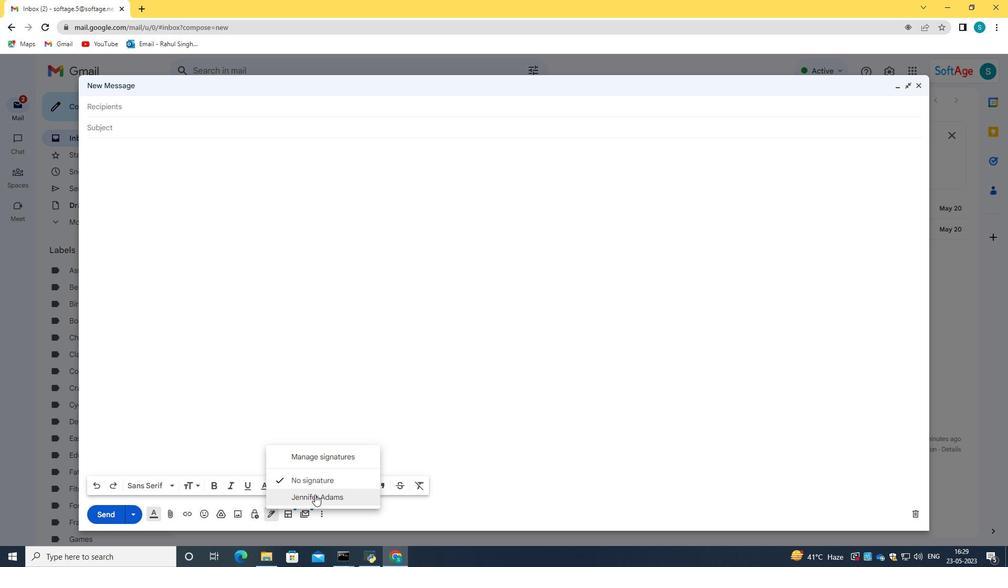 
Action: Mouse moved to (135, 125)
Screenshot: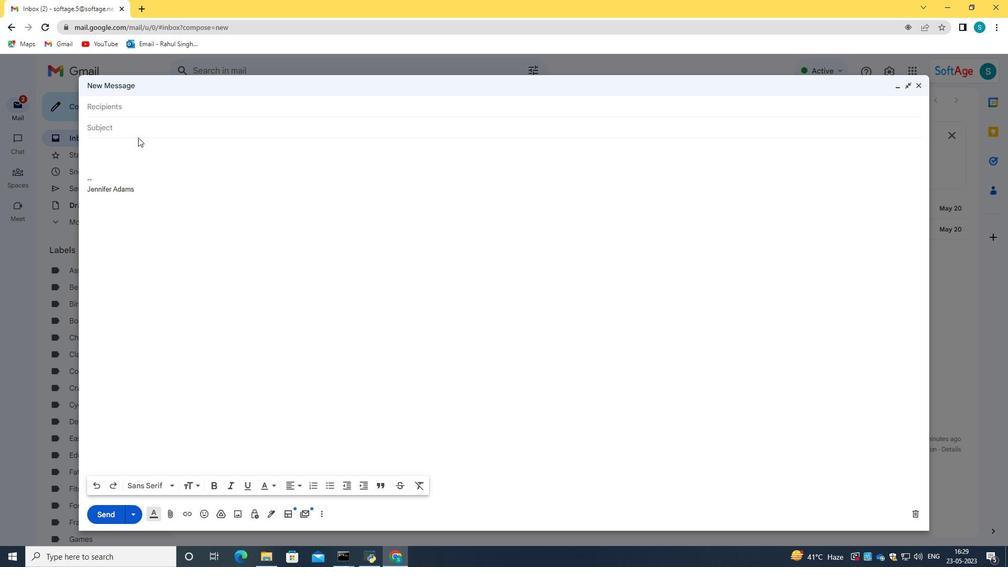 
Action: Mouse pressed left at (135, 125)
Screenshot: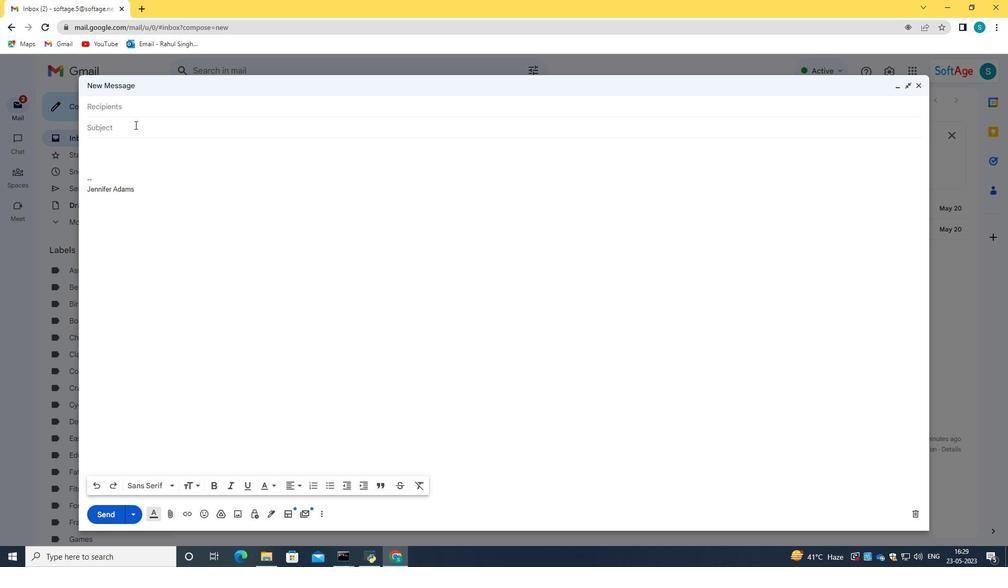 
Action: Key pressed <Key.caps_lock>C<Key.caps_lock>onfri<Key.backspace><Key.backspace>iramt<Key.backspace><Key.backspace><Key.backspace>mation<Key.space>of<Key.space>a<Key.space>transfer<Key.space>a<Key.backspace>
Screenshot: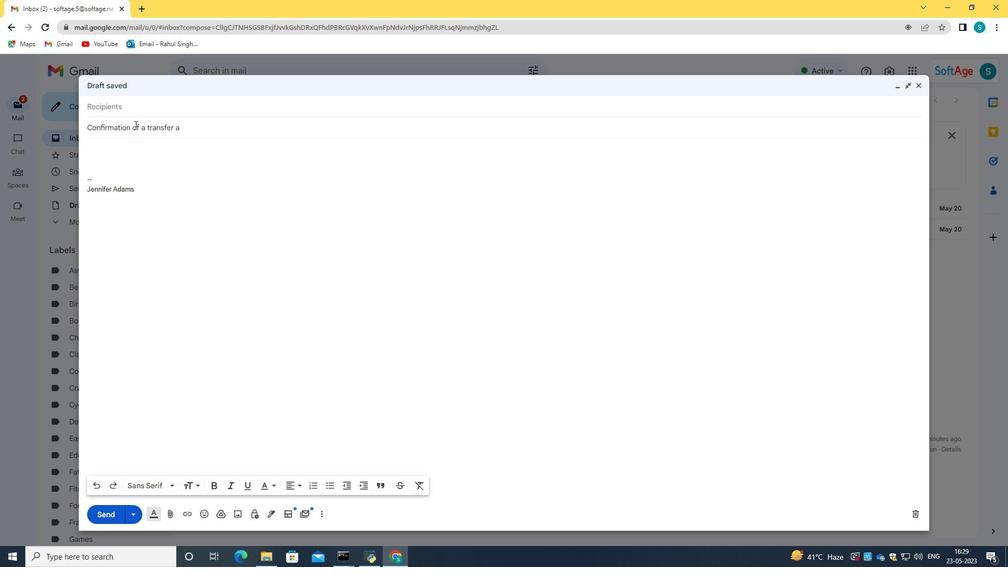 
Action: Mouse moved to (117, 151)
Screenshot: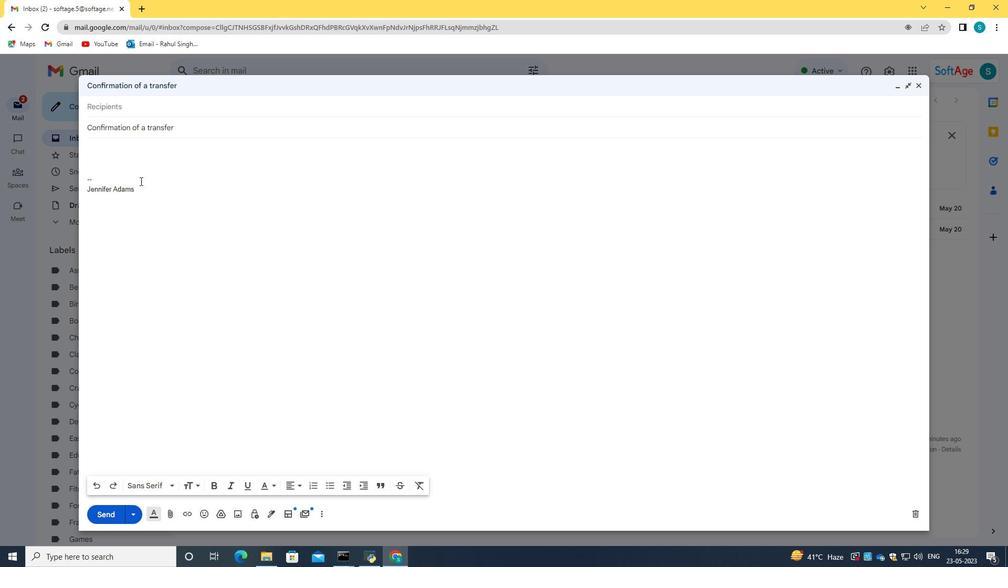 
Action: Mouse pressed left at (117, 151)
Screenshot: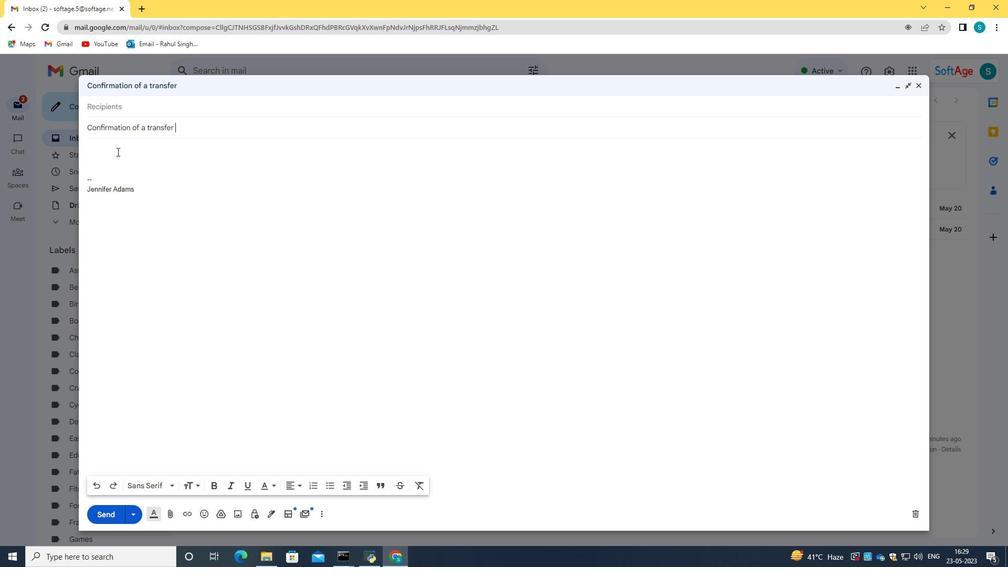 
Action: Key pressed <Key.caps_lock>I<Key.caps_lock><Key.space>wanted<Key.space>to<Key.space>touch<Key.space>base<Key.space>with<Key.space>you<Key.space>regarding<Key.space>the<Key.space>upcoming<Key.space>presentation.<Key.space><Key.caps_lock>I<Key.caps_lock>s<Key.space>there<Key.space>anything<Key.space>you<Key.space>need<Key.space>from<Key.space>me<Key.shift_r>?
Screenshot: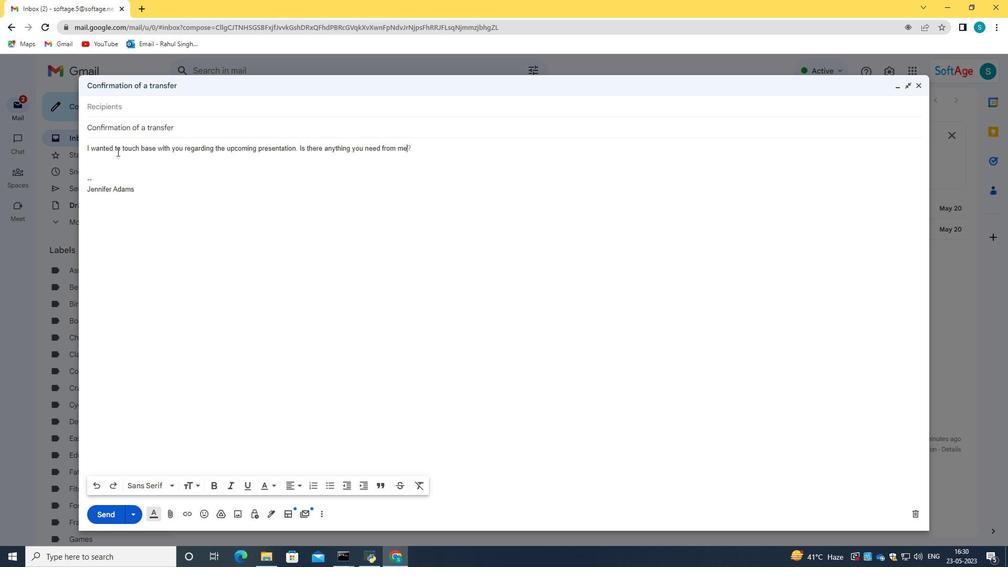
Action: Mouse moved to (156, 112)
Screenshot: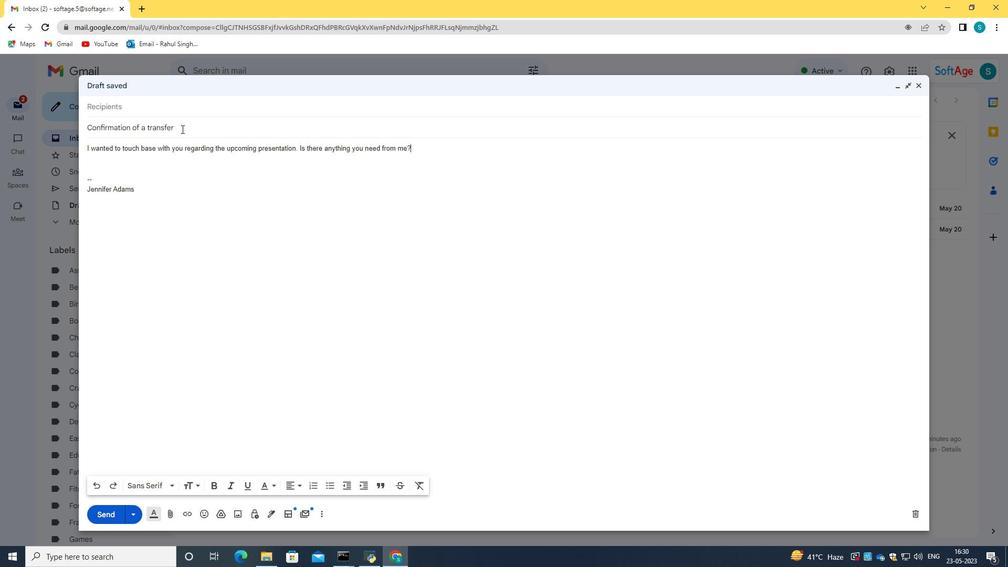
Action: Mouse pressed left at (156, 112)
Screenshot: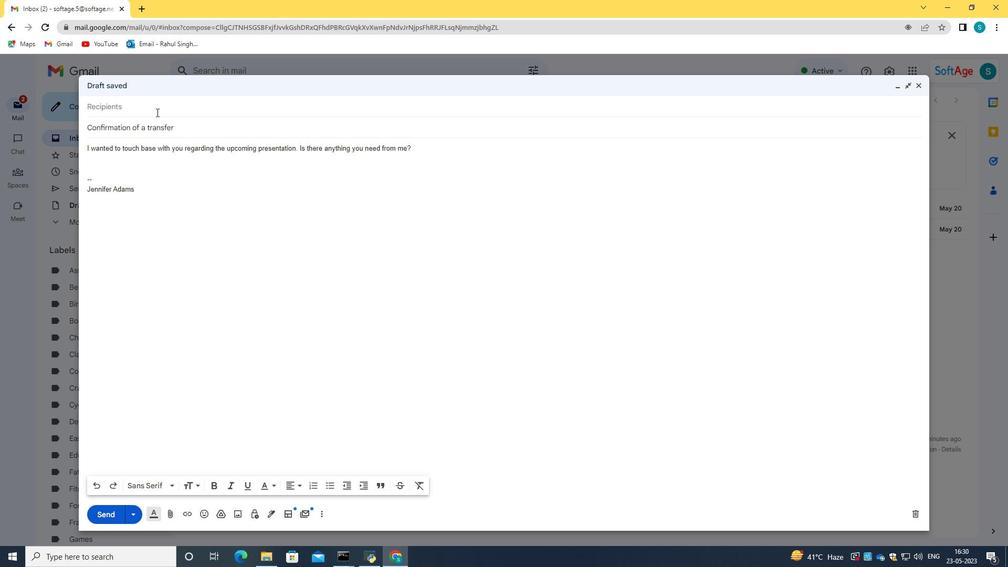 
Action: Key pressed softage.2<Key.shift>@oftage.net
Screenshot: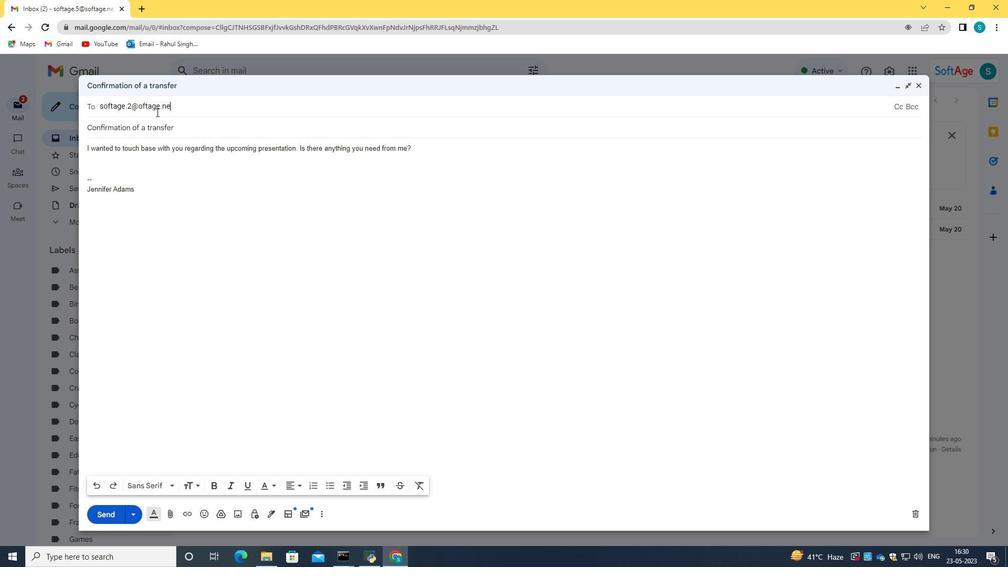 
Action: Mouse moved to (170, 128)
Screenshot: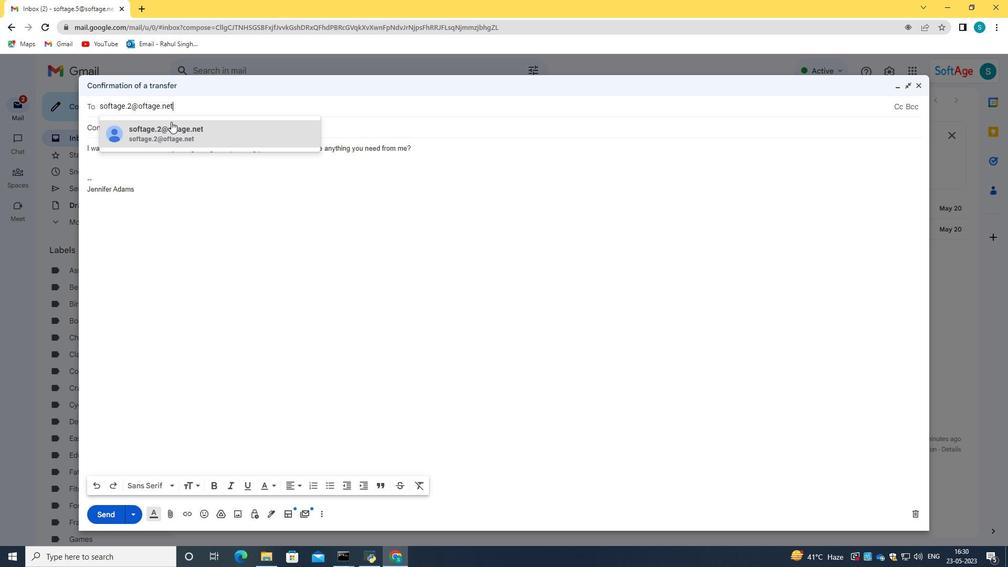 
Action: Mouse pressed left at (170, 128)
Screenshot: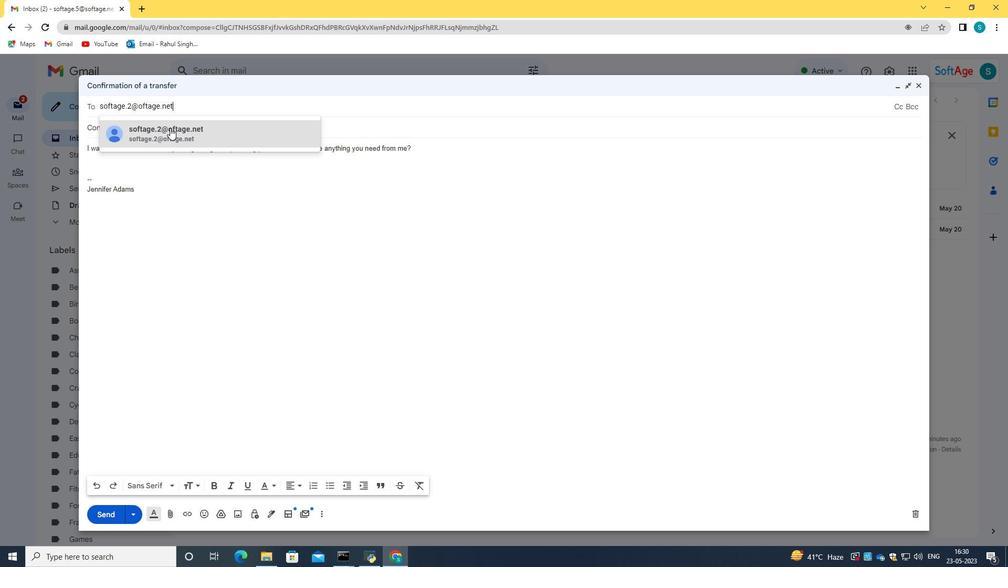 
Action: Mouse moved to (414, 158)
Screenshot: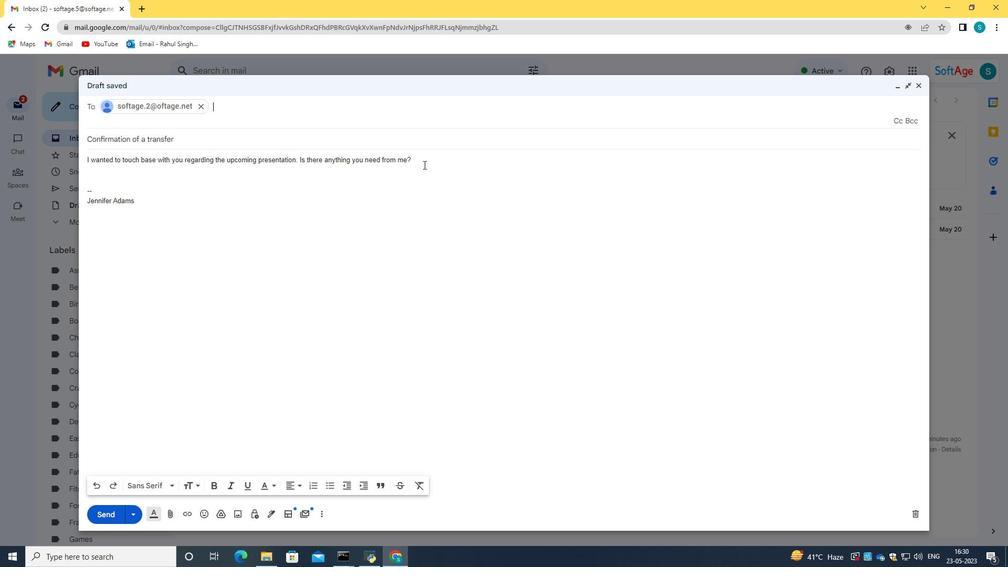 
Action: Mouse pressed left at (414, 158)
Screenshot: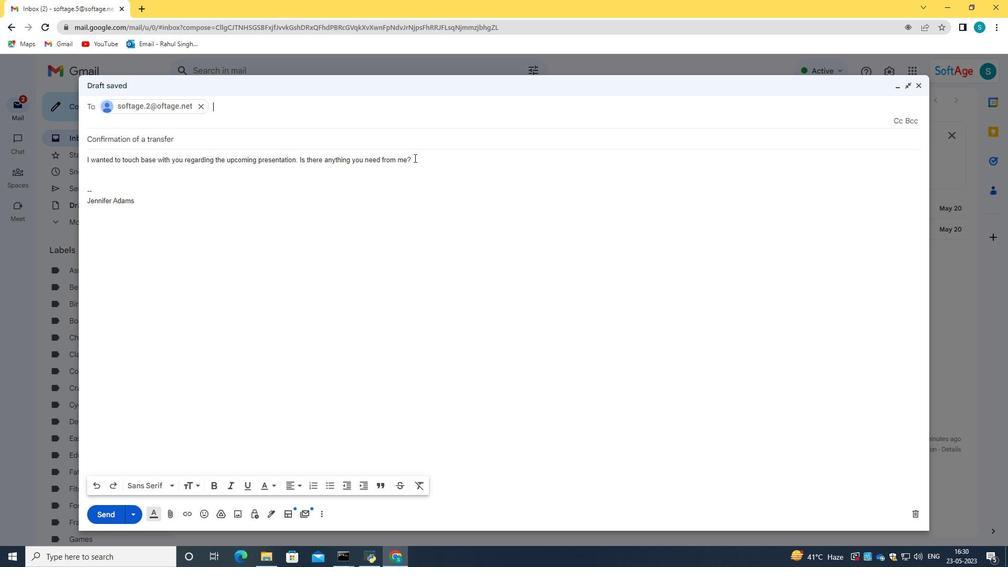 
Action: Mouse moved to (411, 145)
Screenshot: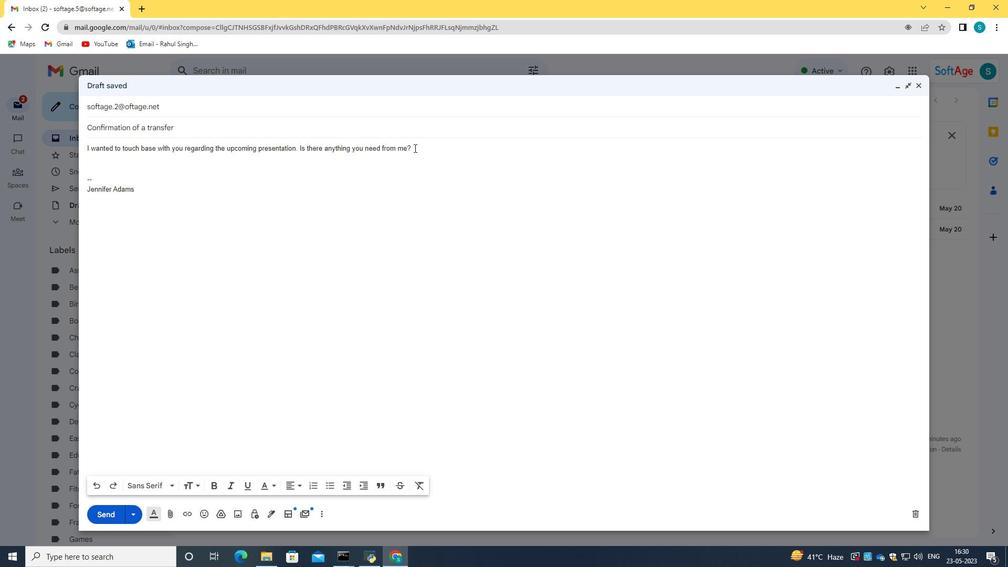 
Action: Mouse pressed left at (411, 145)
Screenshot: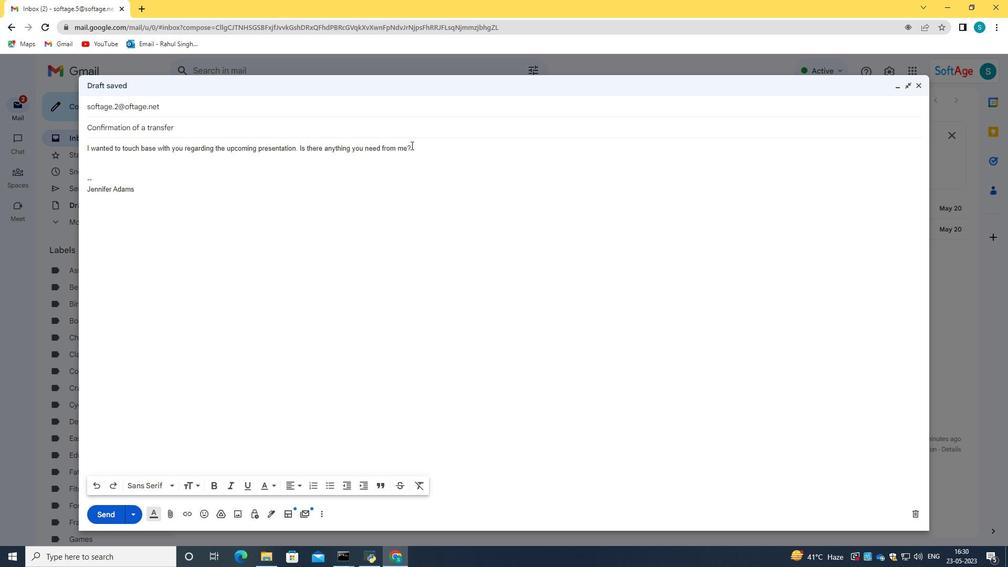 
Action: Mouse moved to (195, 487)
Screenshot: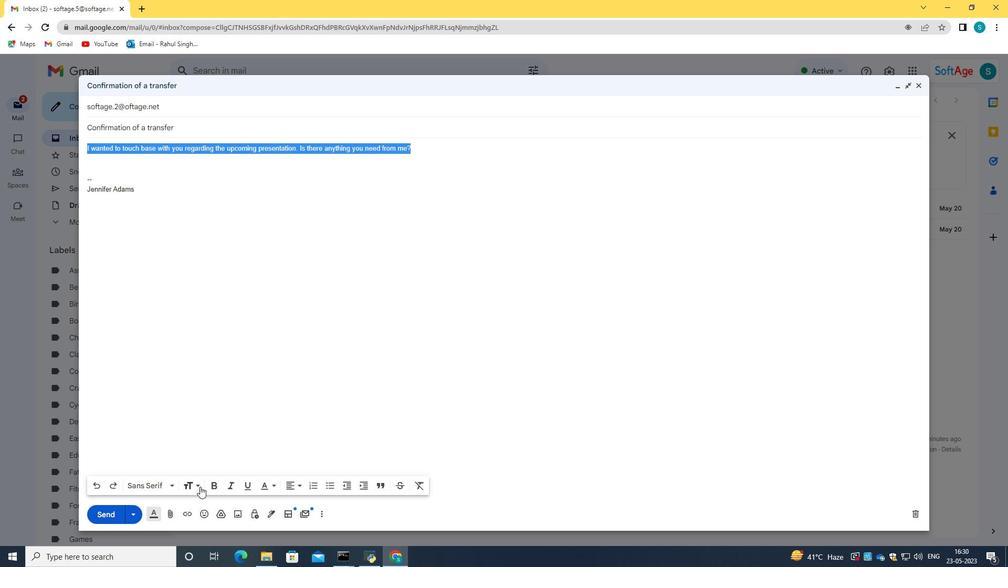 
Action: Mouse pressed left at (195, 487)
Screenshot: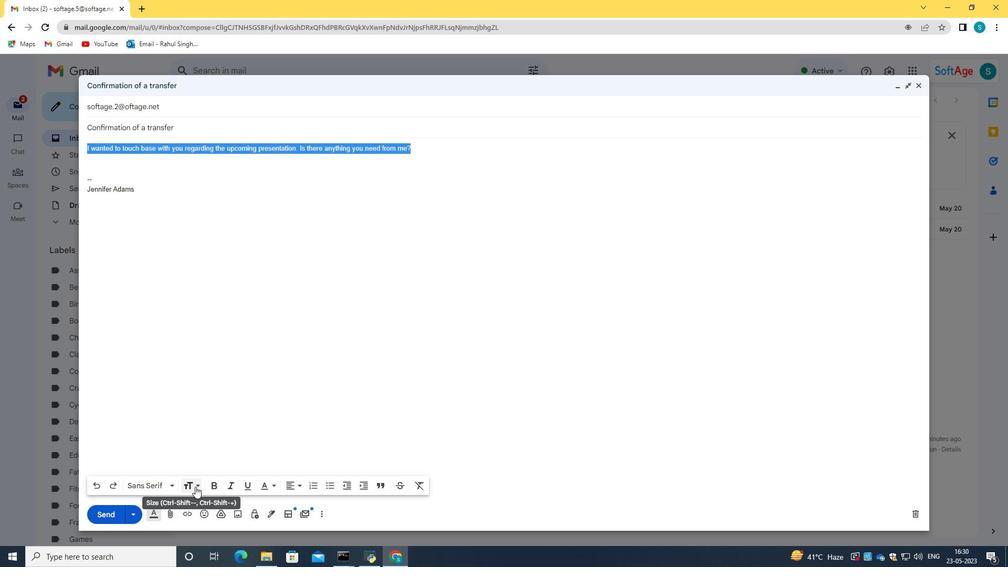 
Action: Mouse moved to (219, 456)
Screenshot: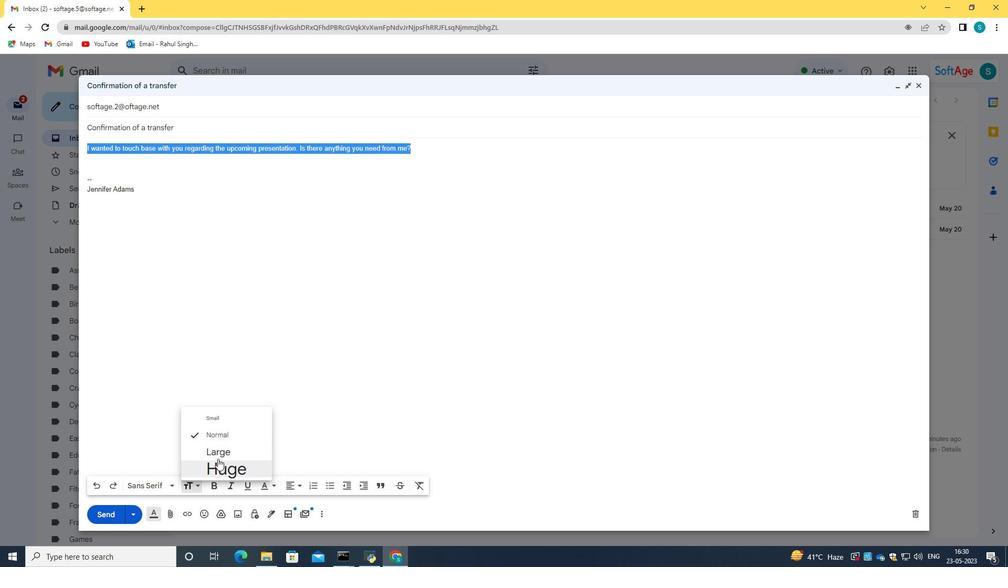 
Action: Mouse pressed left at (219, 456)
Screenshot: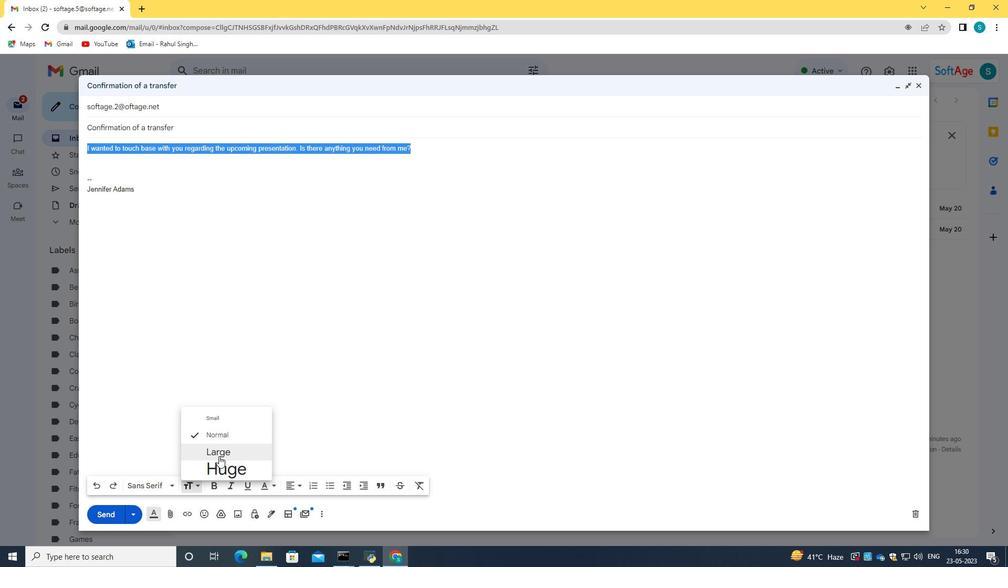 
Action: Mouse moved to (294, 484)
Screenshot: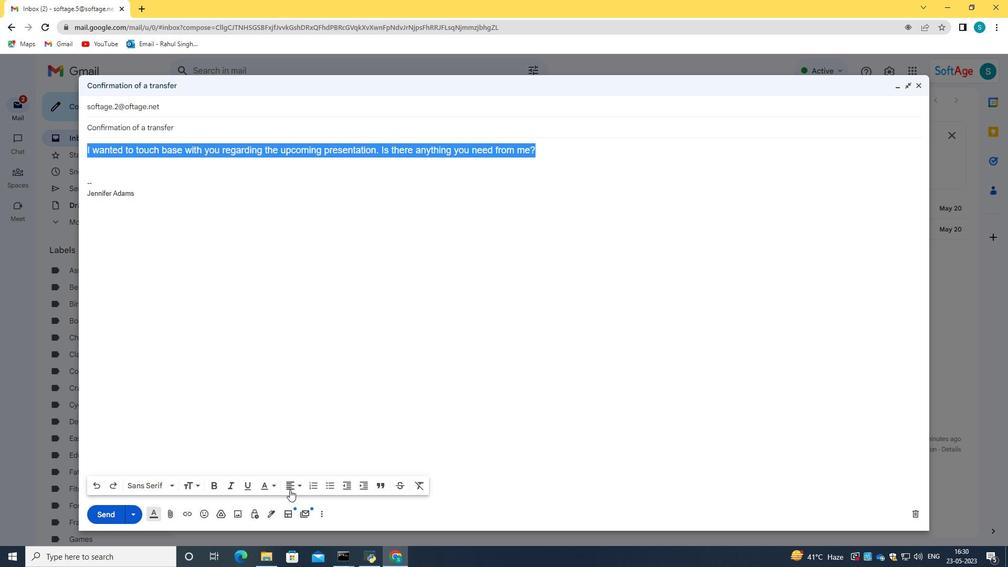 
Action: Mouse pressed left at (294, 484)
Screenshot: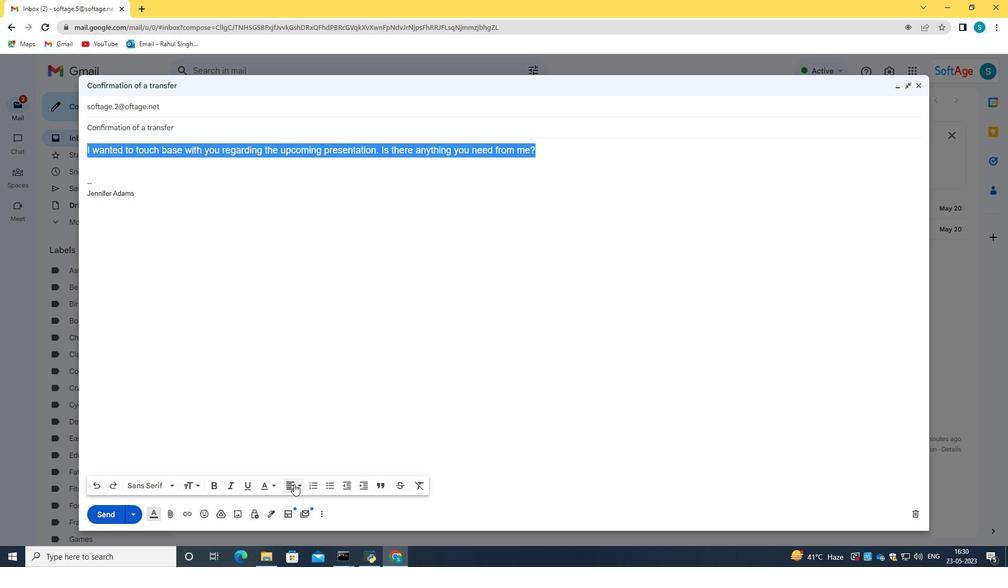 
Action: Mouse moved to (293, 453)
Screenshot: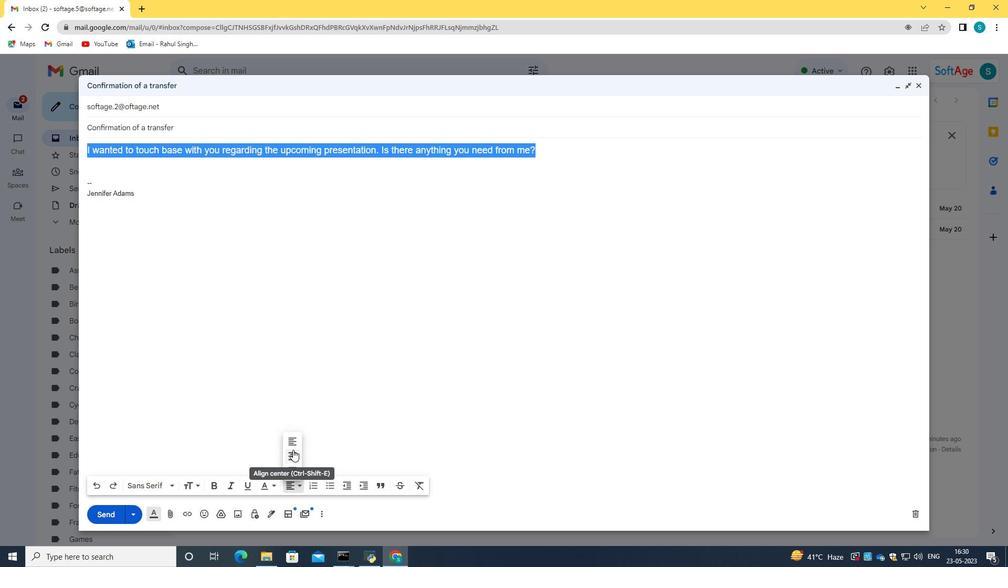 
Action: Mouse pressed left at (293, 453)
Screenshot: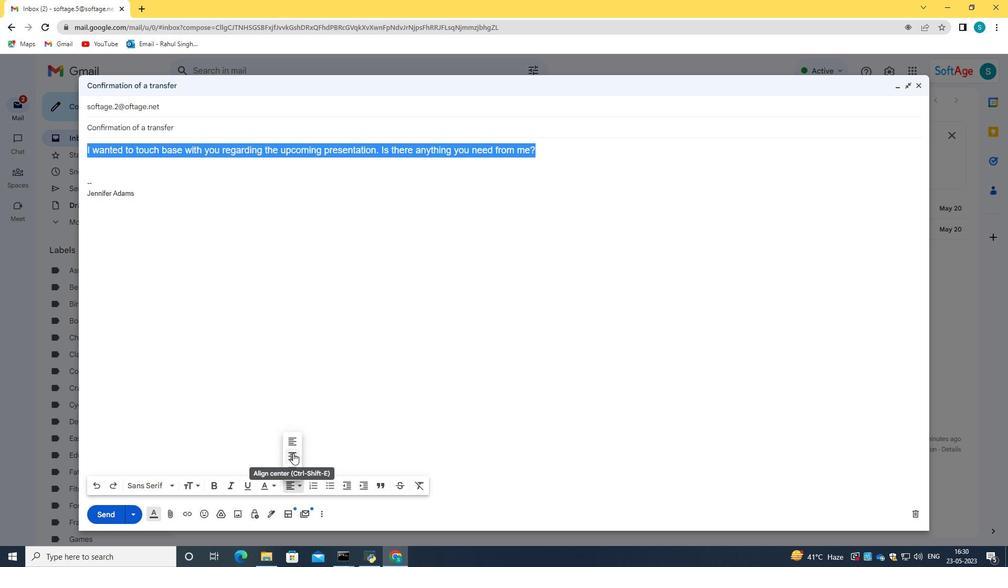 
Action: Mouse moved to (348, 323)
Screenshot: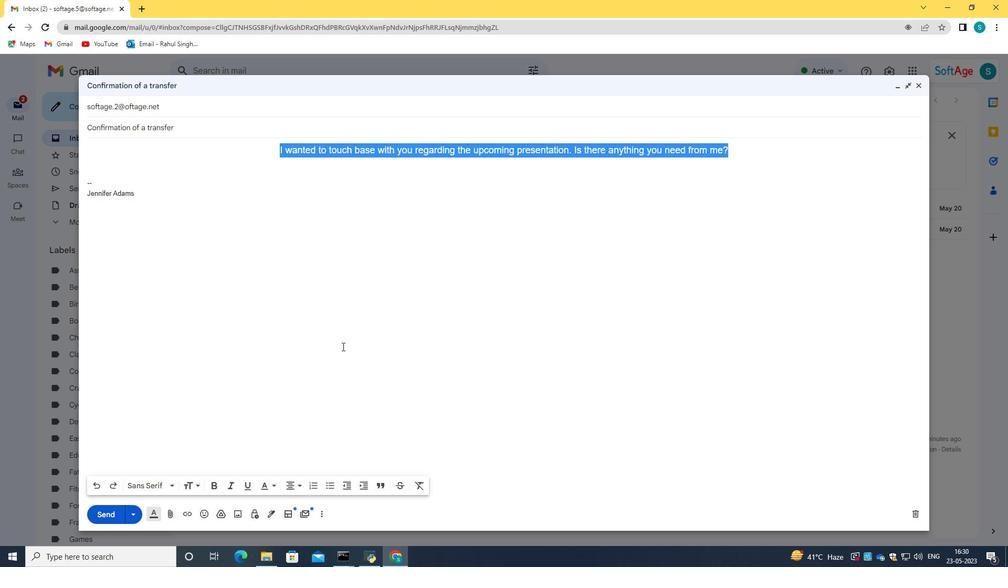 
Action: Mouse pressed left at (348, 323)
Screenshot: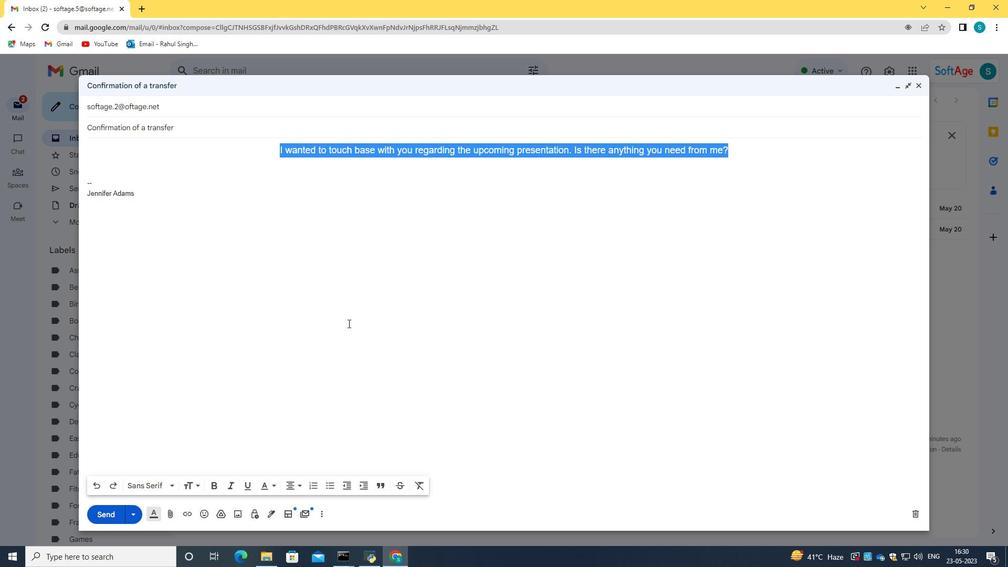 
Action: Mouse moved to (110, 521)
Screenshot: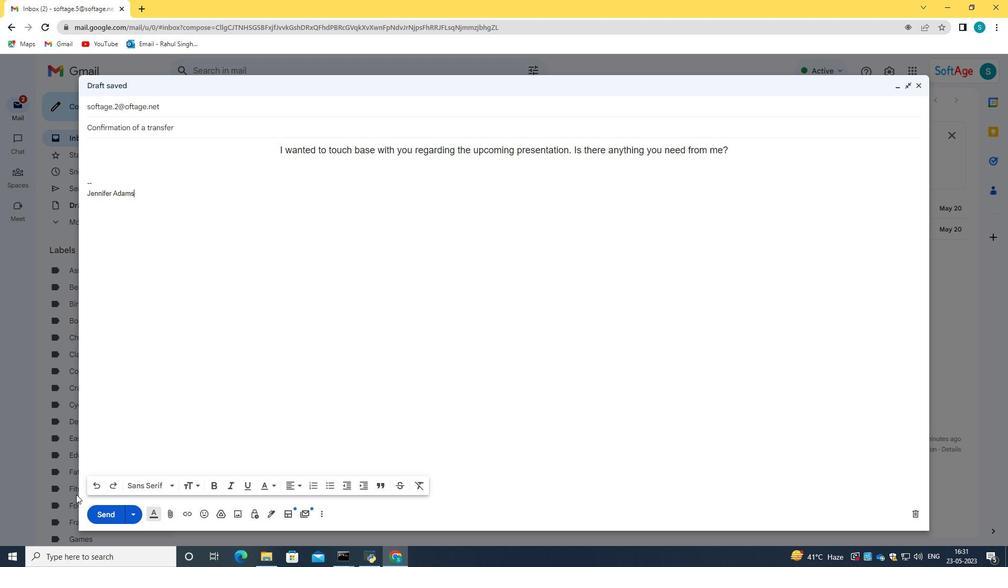 
Action: Mouse pressed left at (110, 521)
Screenshot: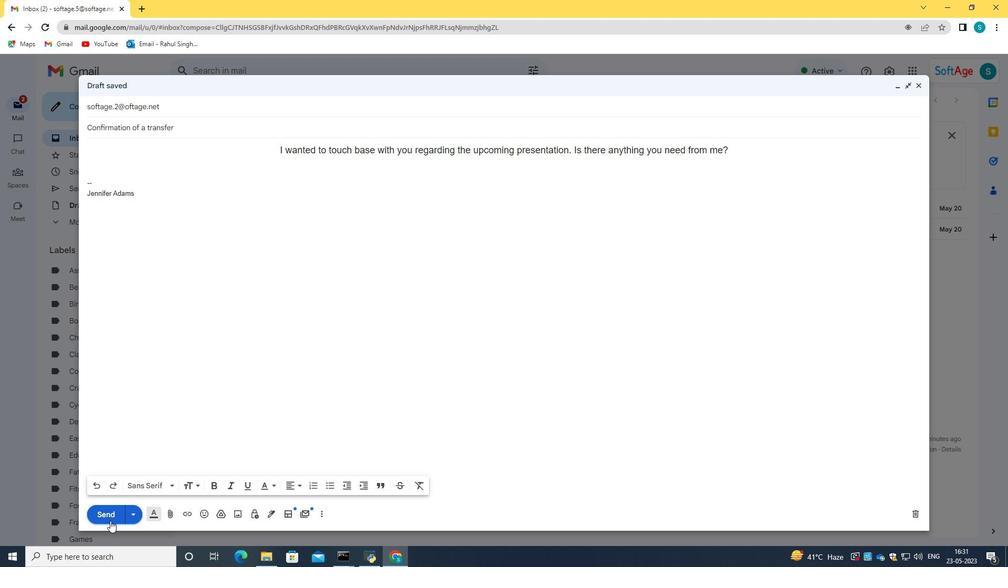 
Action: Mouse moved to (81, 185)
Screenshot: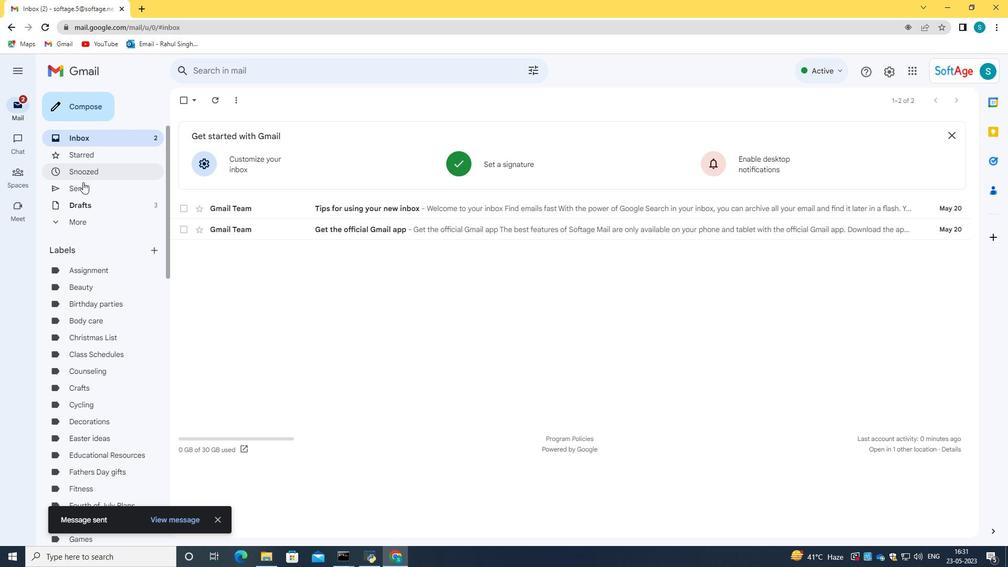 
Action: Mouse pressed left at (81, 185)
Screenshot: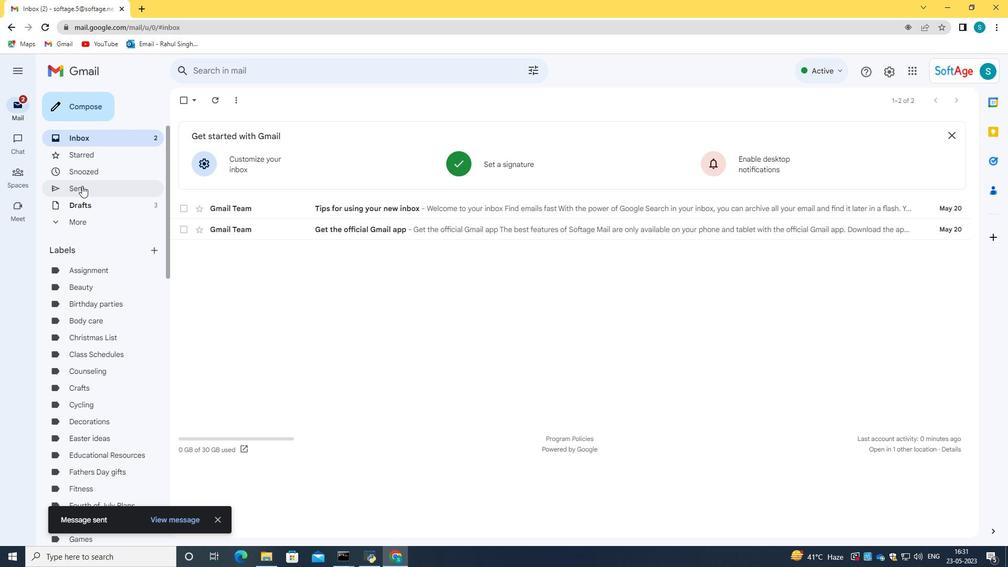 
Action: Mouse moved to (188, 153)
Screenshot: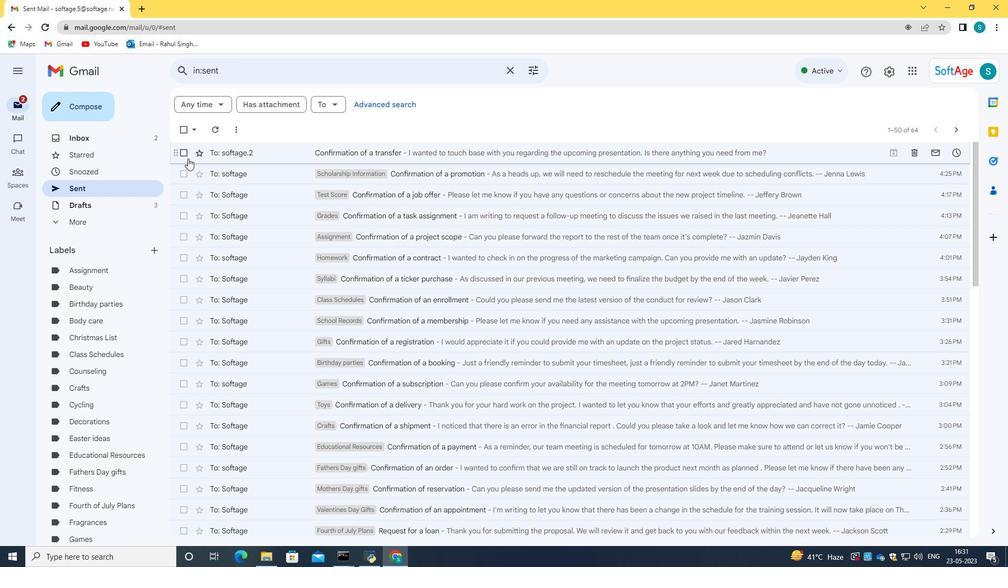 
Action: Mouse pressed left at (188, 153)
Screenshot: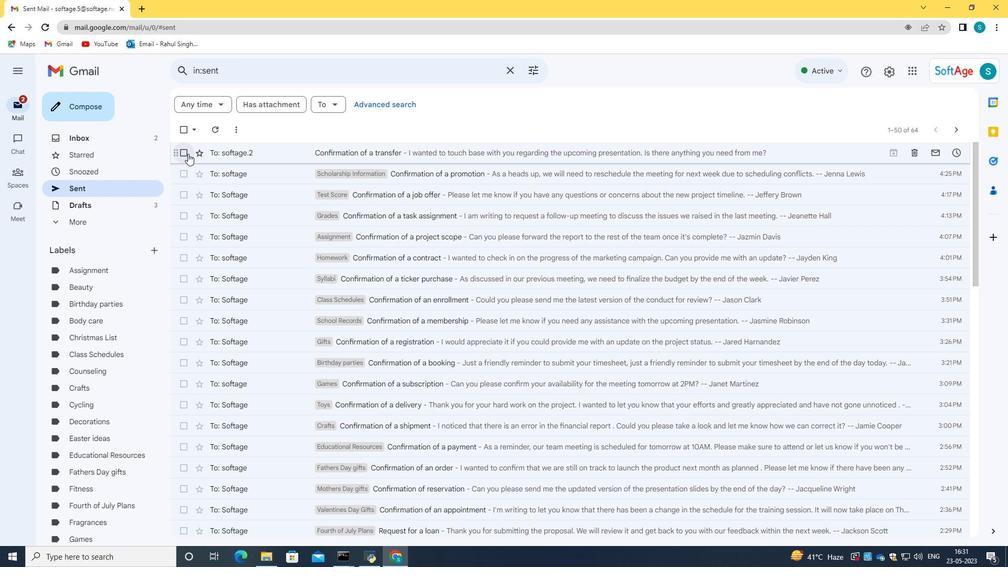 
Action: Mouse moved to (271, 149)
Screenshot: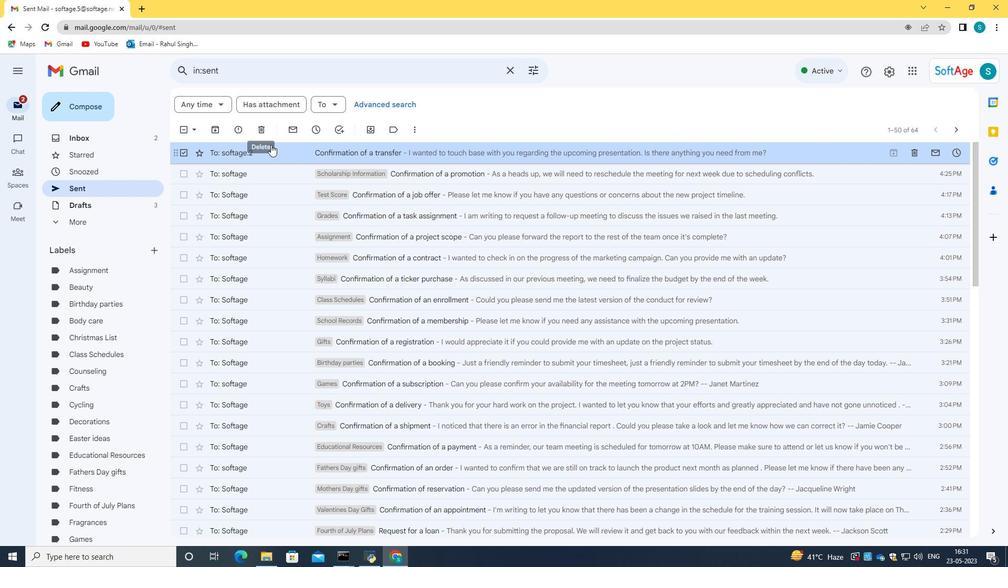 
Action: Mouse pressed right at (271, 149)
Screenshot: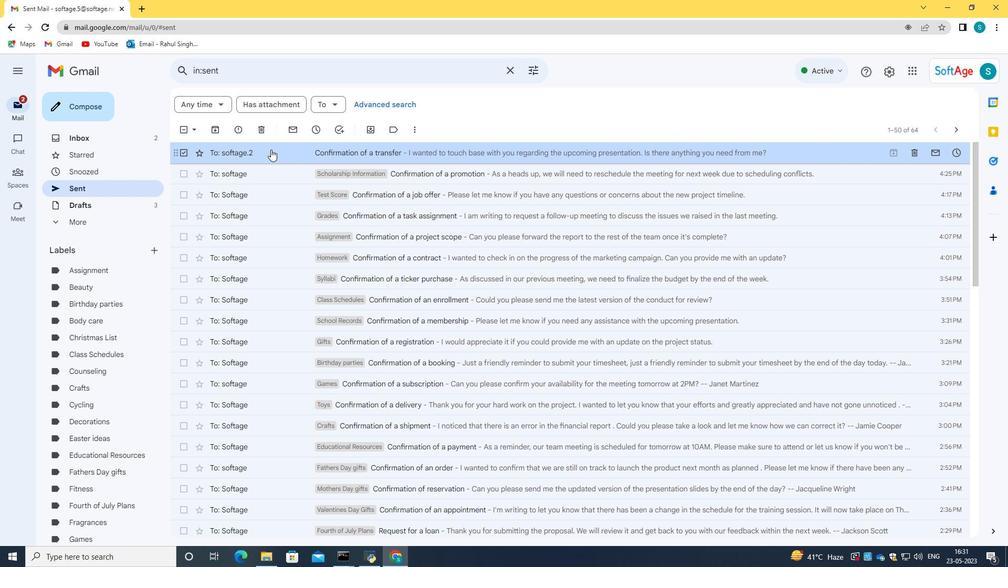 
Action: Mouse moved to (466, 304)
Screenshot: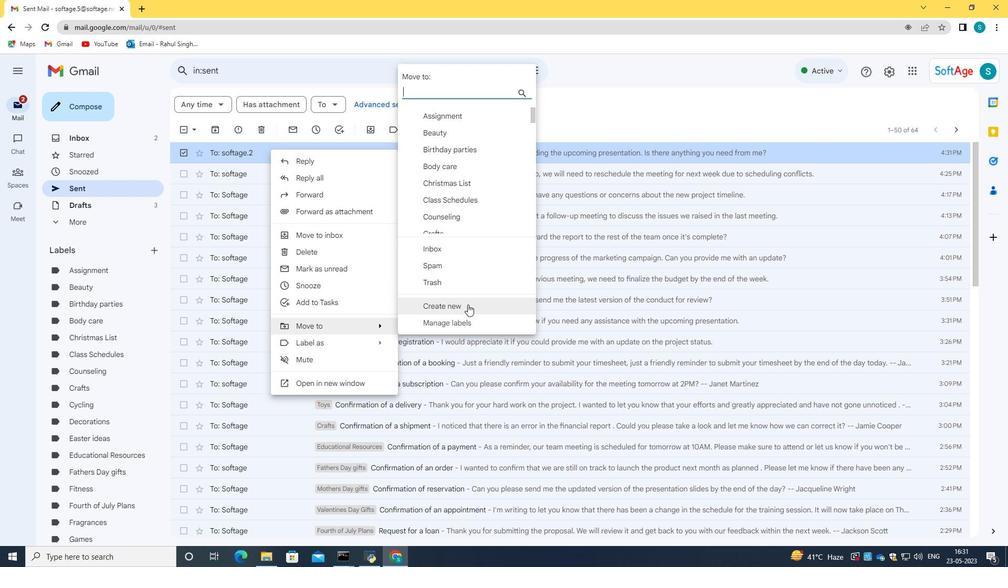 
Action: Mouse pressed left at (466, 304)
Screenshot: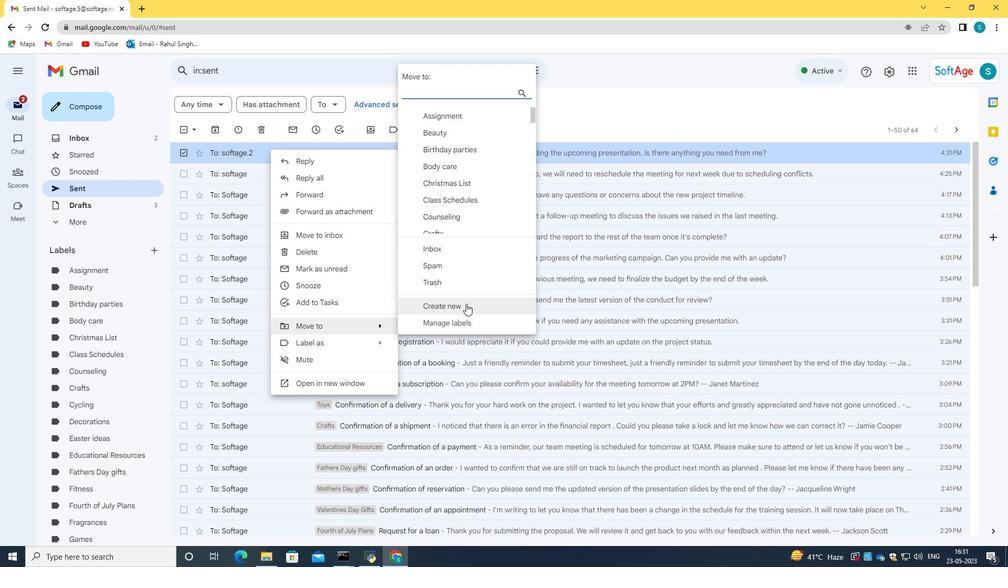 
Action: Key pressed <Key.caps_lock>F<Key.caps_lock>inancial<Key.space><Key.caps_lock>A<Key.caps_lock>id
Screenshot: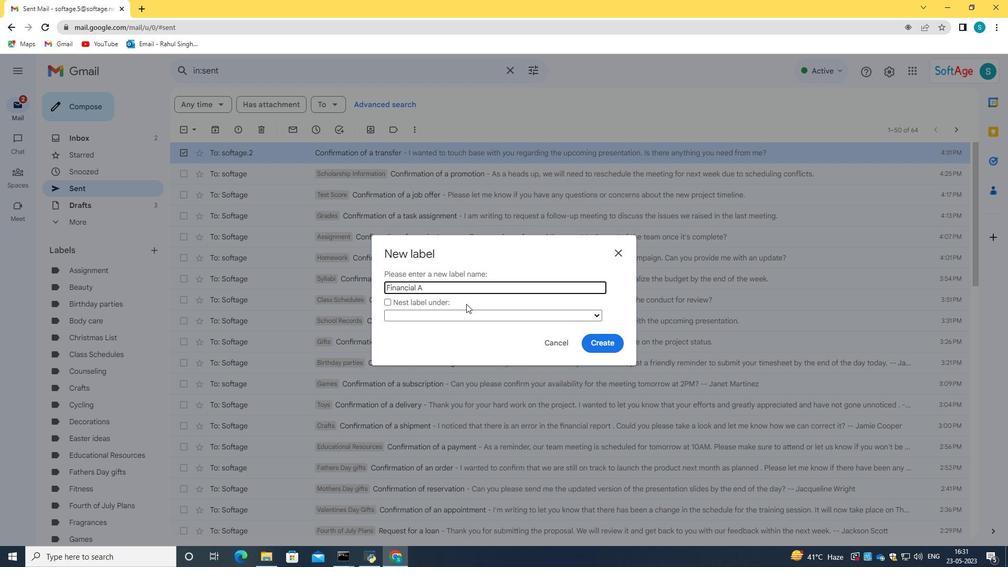 
Action: Mouse moved to (597, 343)
Screenshot: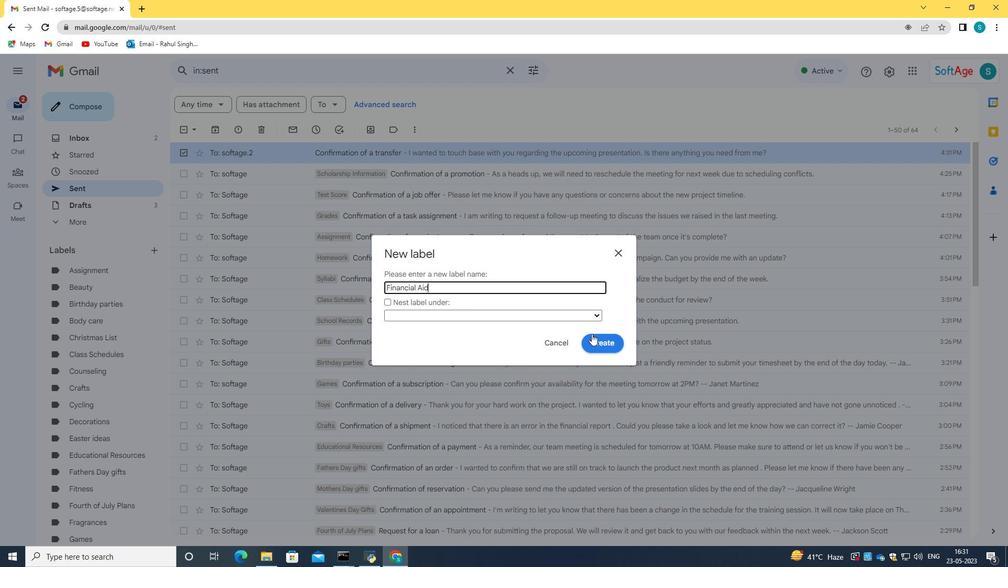 
Action: Mouse pressed left at (597, 343)
Screenshot: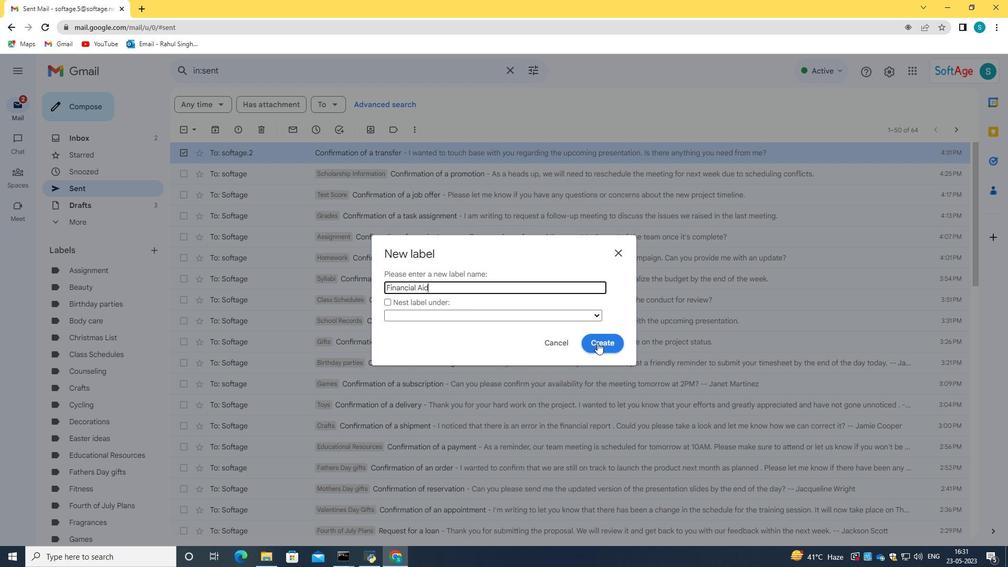 
Action: Mouse moved to (274, 260)
Screenshot: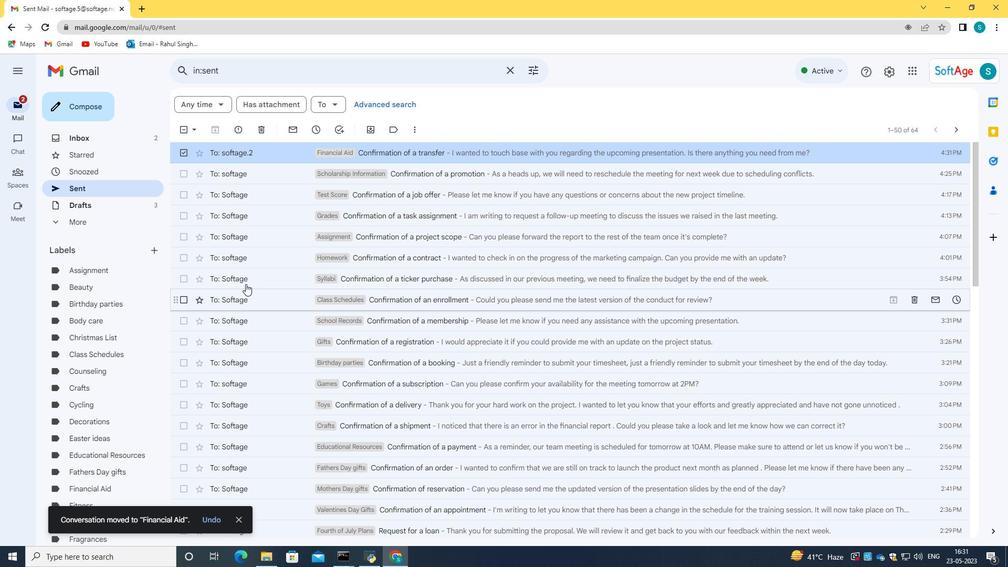 
Action: Mouse scrolled (274, 260) with delta (0, 0)
Screenshot: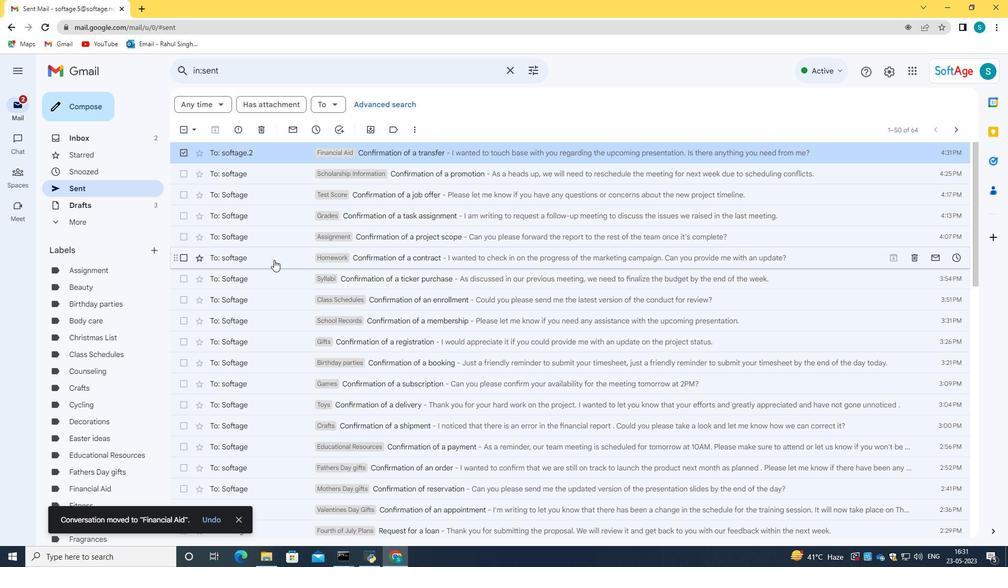 
Action: Mouse scrolled (274, 260) with delta (0, 0)
Screenshot: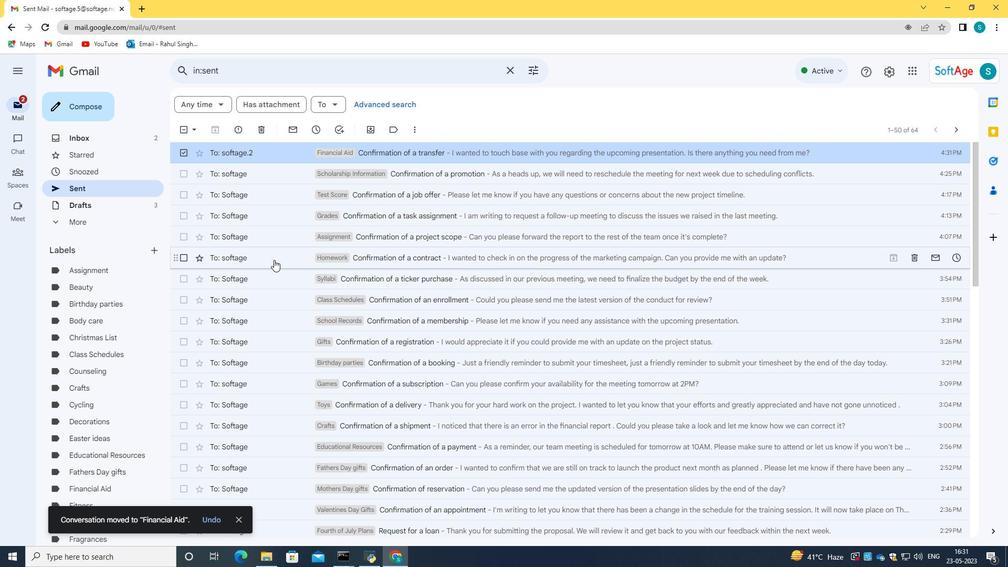 
